 Task: Look for space in Zürich (Kreis 11), Switzerland from 8th June, 2023 to 12th June, 2023 for 2 adults in price range Rs.8000 to Rs.16000. Place can be private room with 1  bedroom having 1 bed and 1 bathroom. Property type can be flatguest house, hotel. Booking option can be shelf check-in. Required host language is English.
Action: Mouse moved to (495, 103)
Screenshot: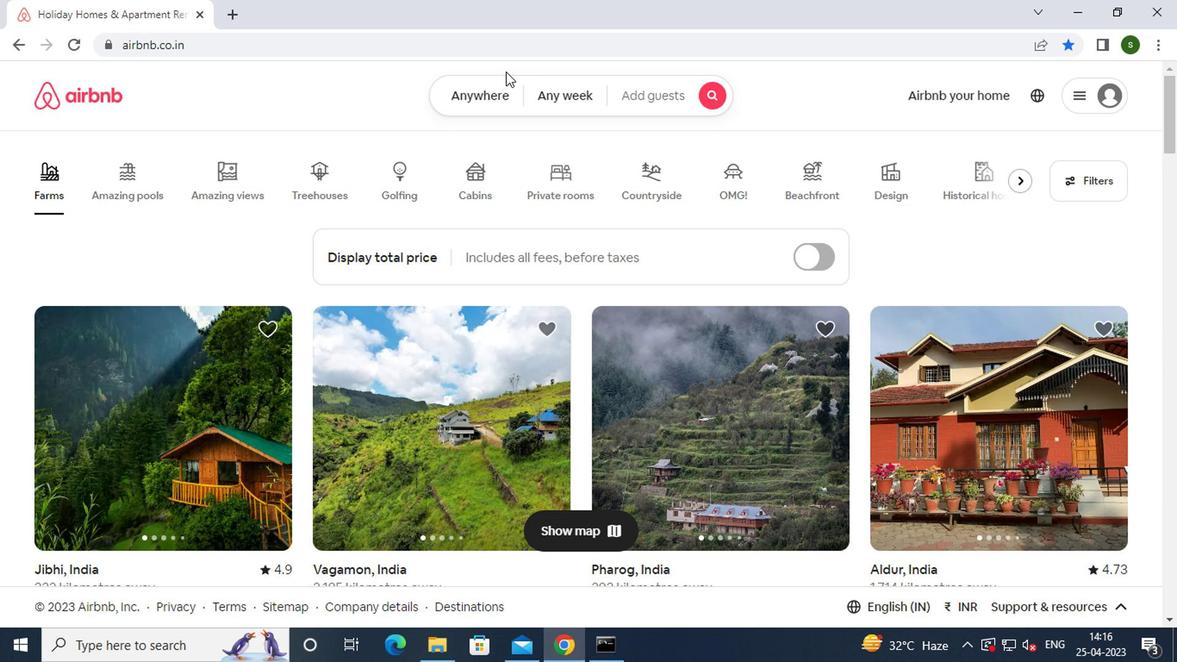 
Action: Mouse pressed left at (495, 103)
Screenshot: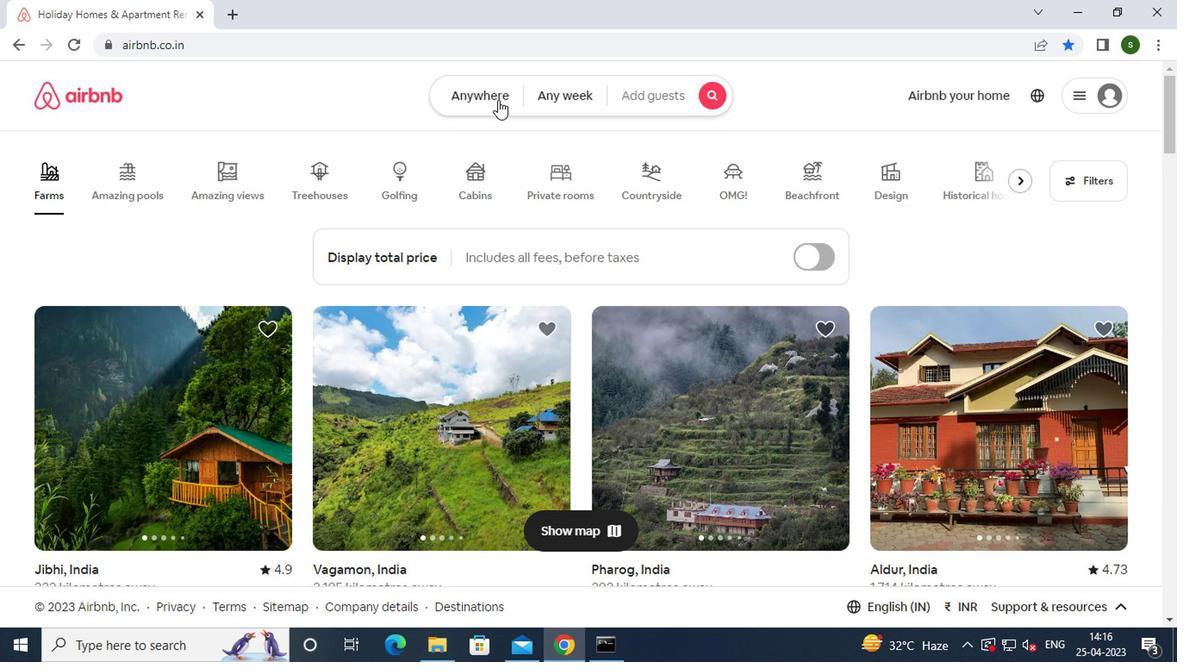 
Action: Mouse moved to (344, 163)
Screenshot: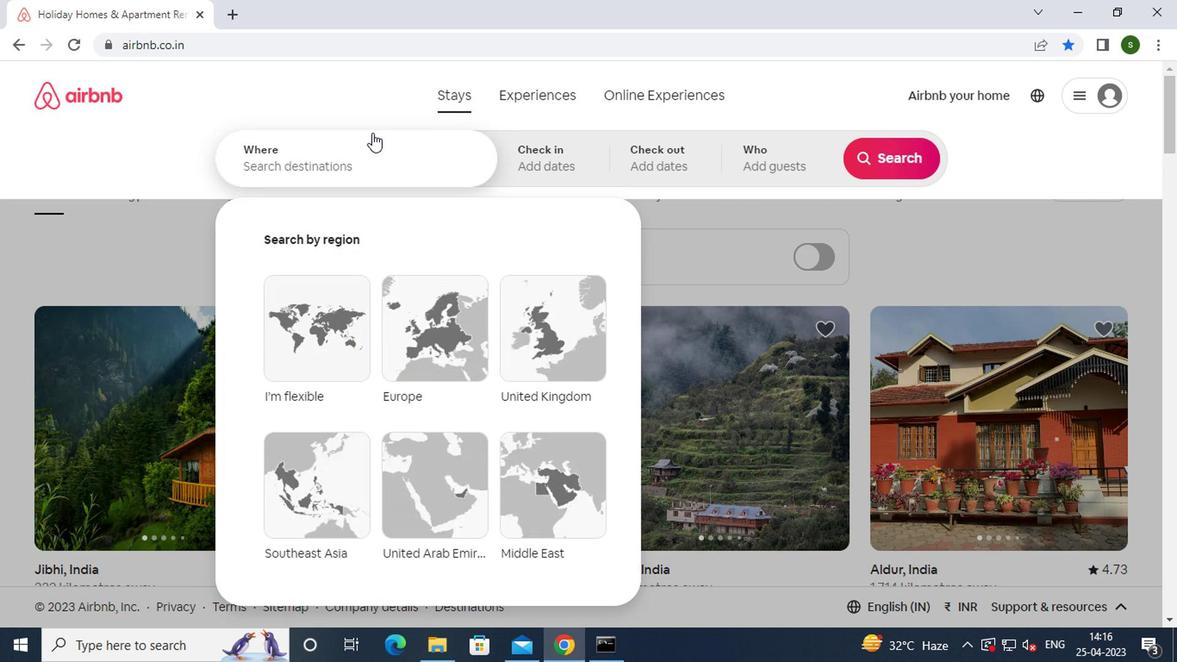 
Action: Mouse pressed left at (344, 163)
Screenshot: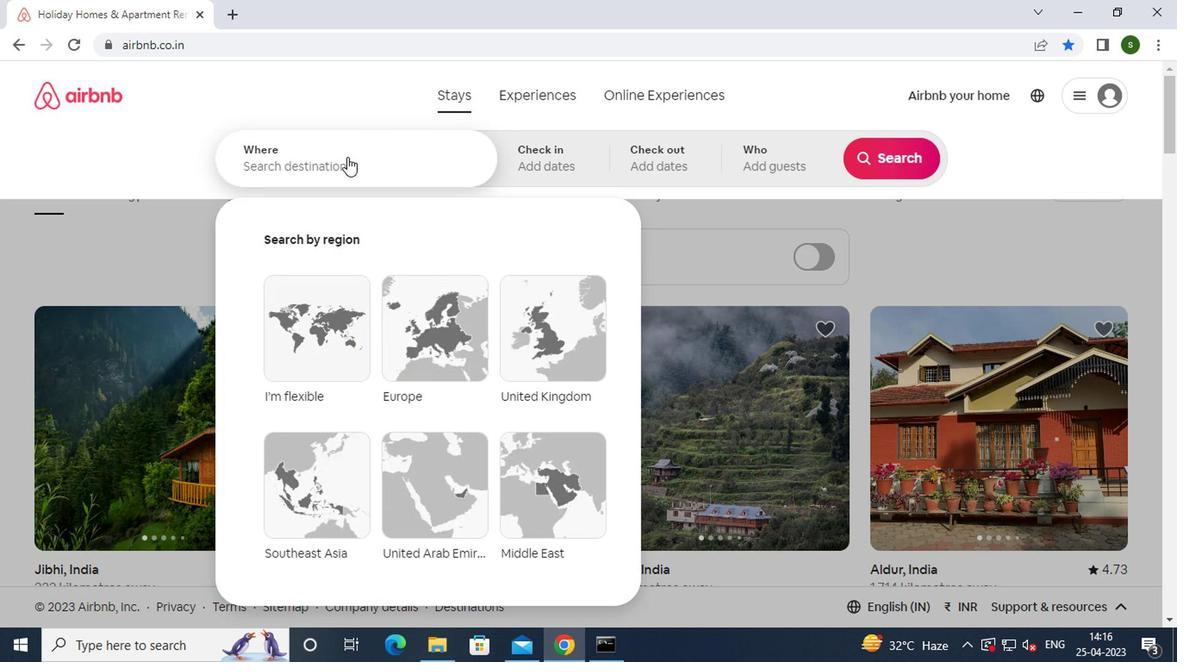 
Action: Key pressed z<Key.caps_lock>urich<Key.shift_r><Key.shift_r>(<Key.caps_lock>k<Key.caps_lock>reis<Key.space>11<Key.shift_r>),<Key.space><Key.caps_lock>s<Key.caps_lock>witzer;l<Key.backspace><Key.backspace>land<Key.enter>
Screenshot: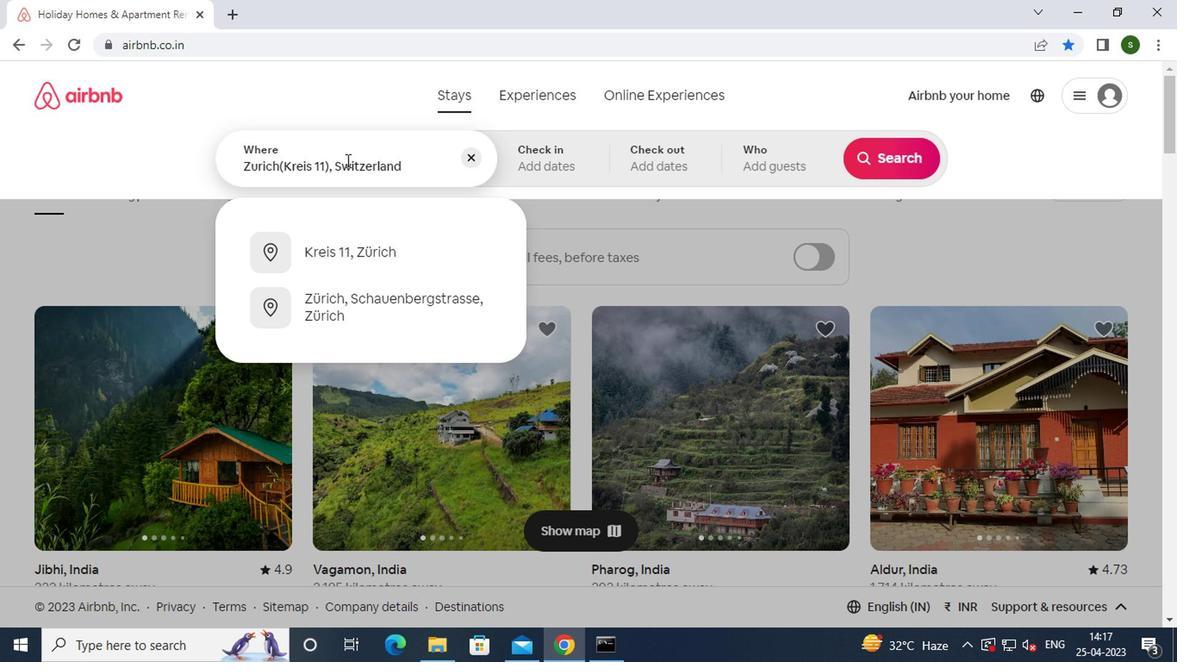 
Action: Mouse moved to (874, 291)
Screenshot: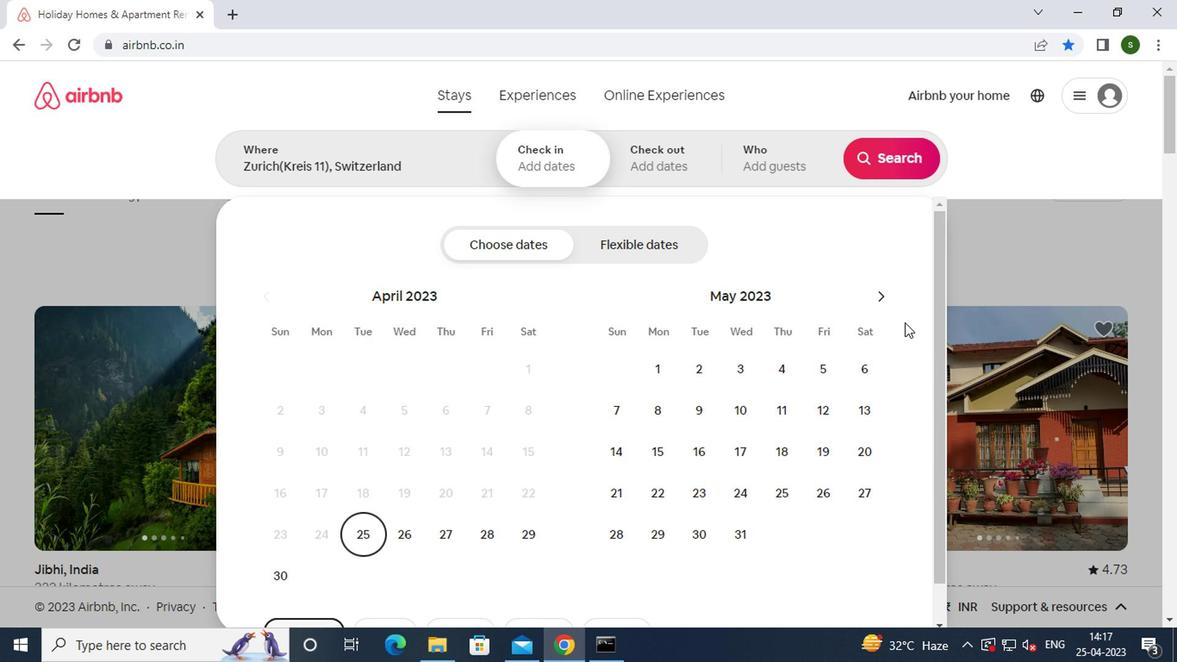 
Action: Mouse pressed left at (874, 291)
Screenshot: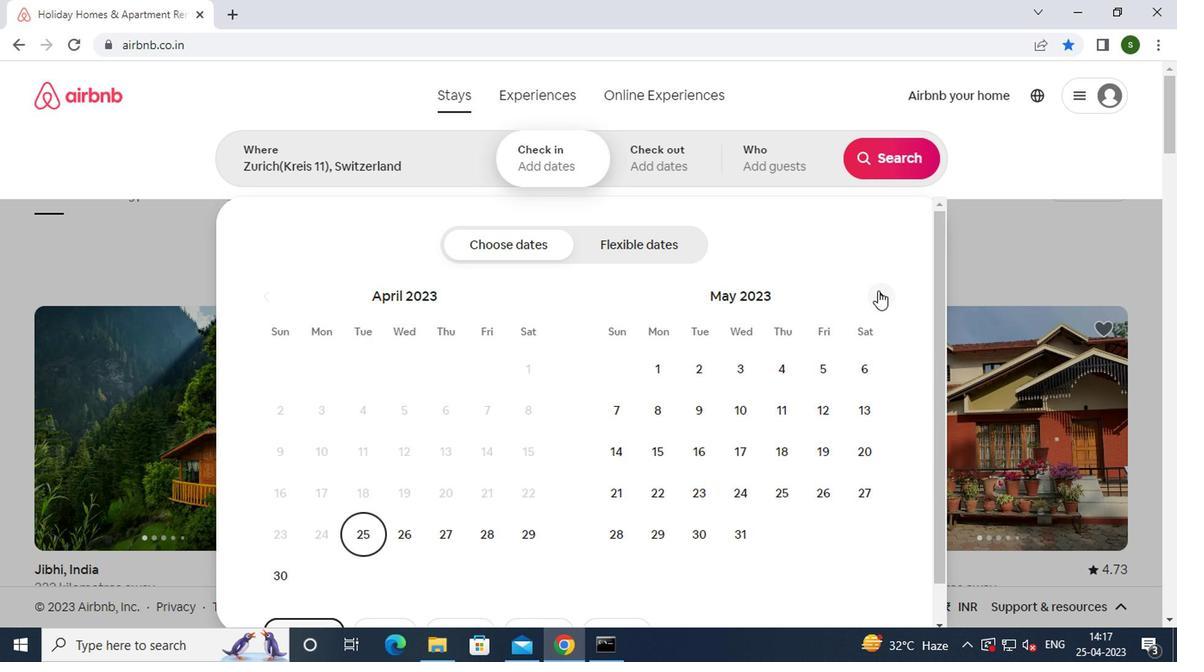 
Action: Mouse moved to (787, 415)
Screenshot: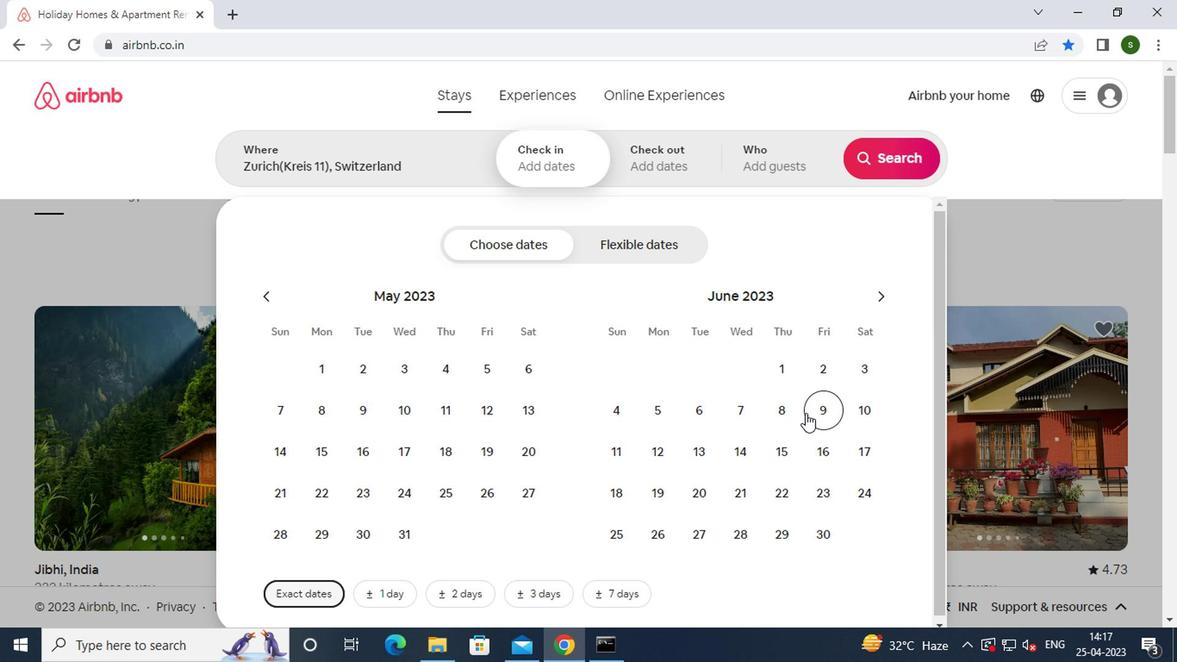 
Action: Mouse pressed left at (787, 415)
Screenshot: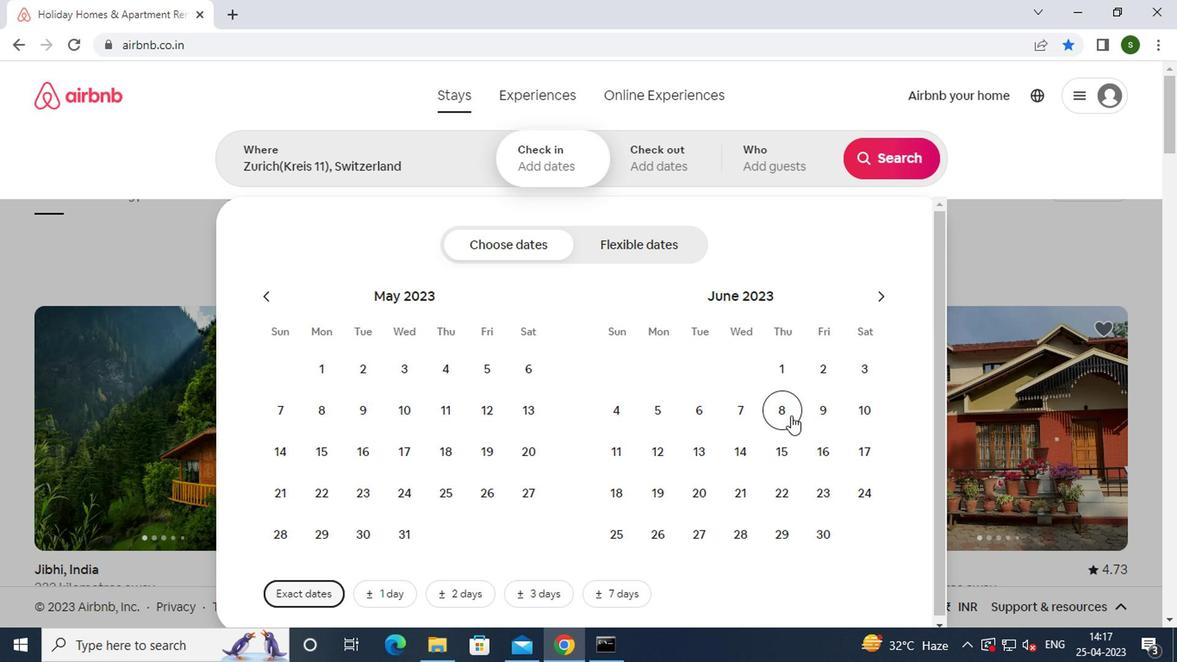 
Action: Mouse moved to (657, 455)
Screenshot: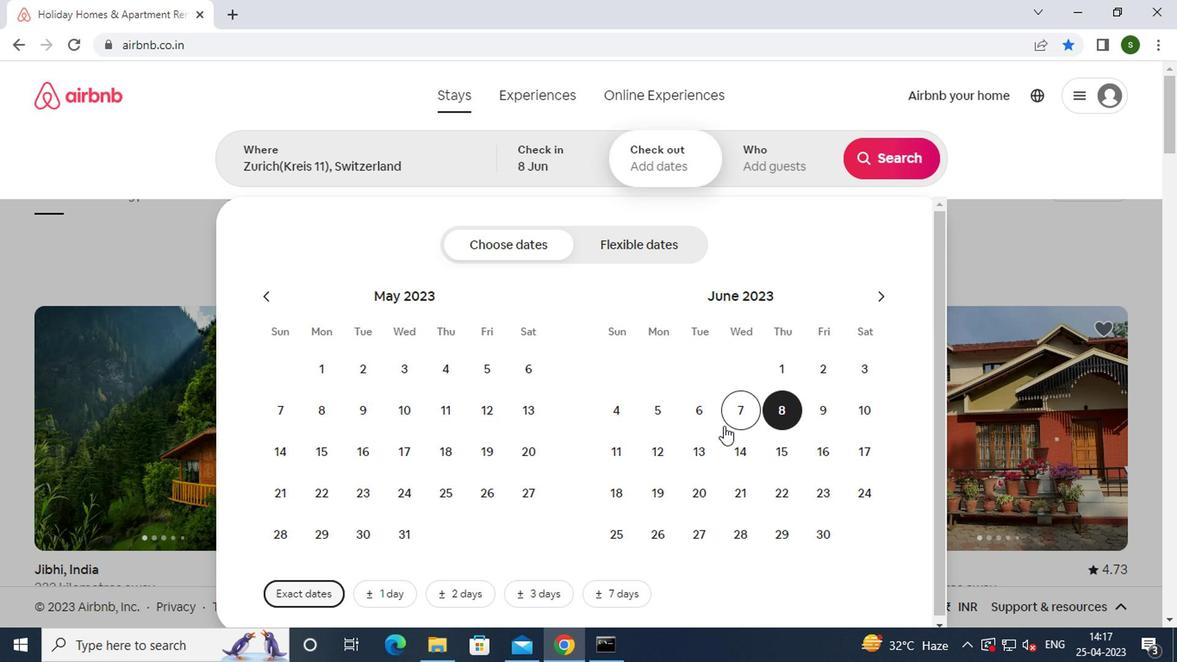 
Action: Mouse pressed left at (657, 455)
Screenshot: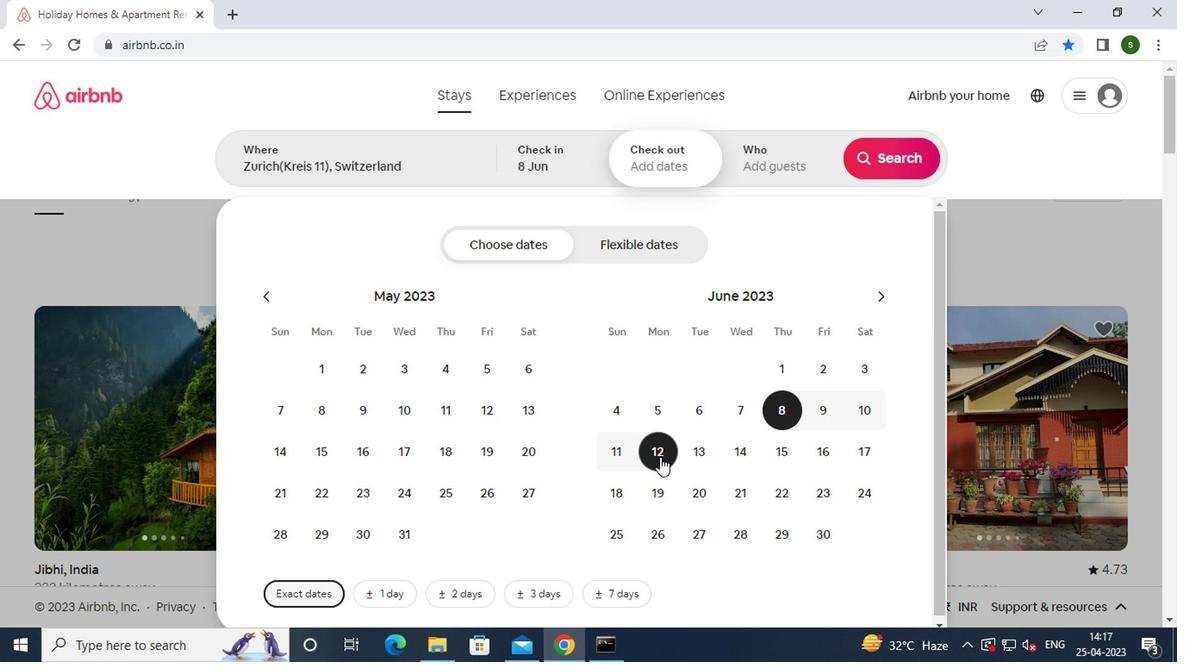 
Action: Mouse moved to (782, 176)
Screenshot: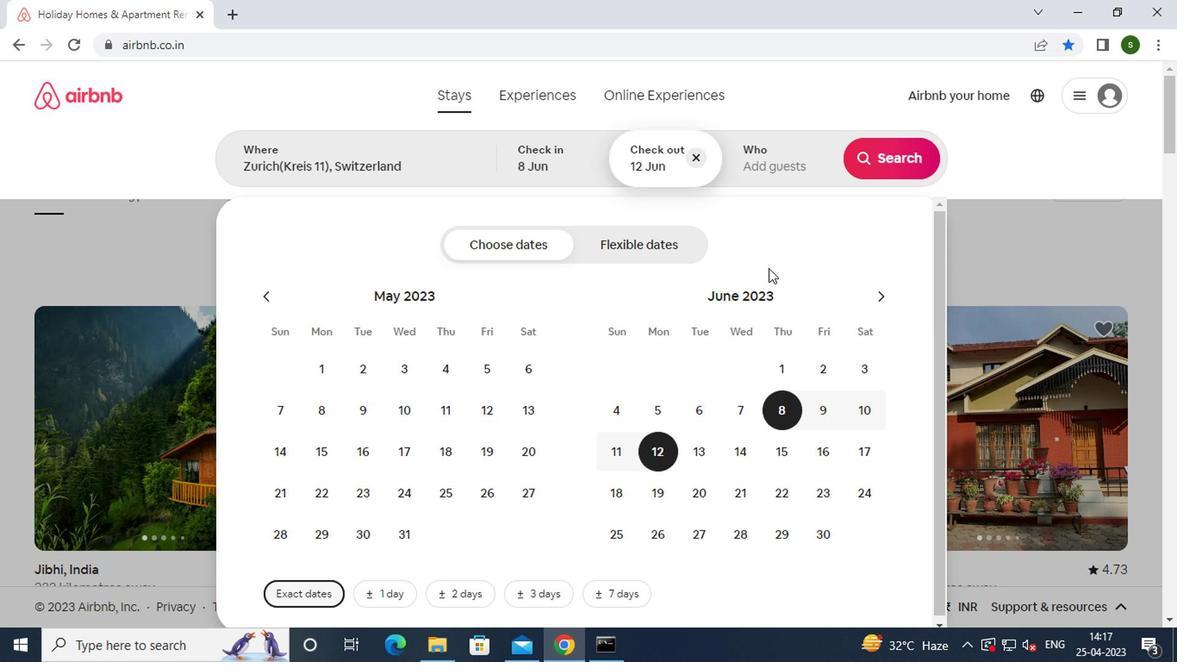 
Action: Mouse pressed left at (782, 176)
Screenshot: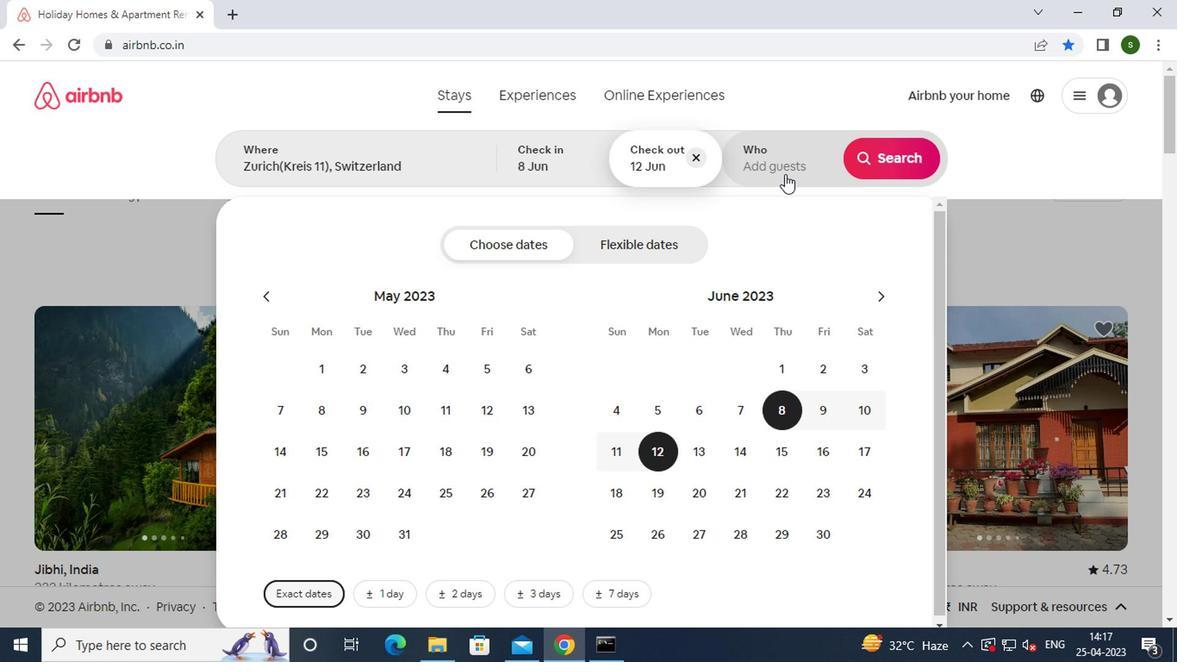 
Action: Mouse moved to (889, 260)
Screenshot: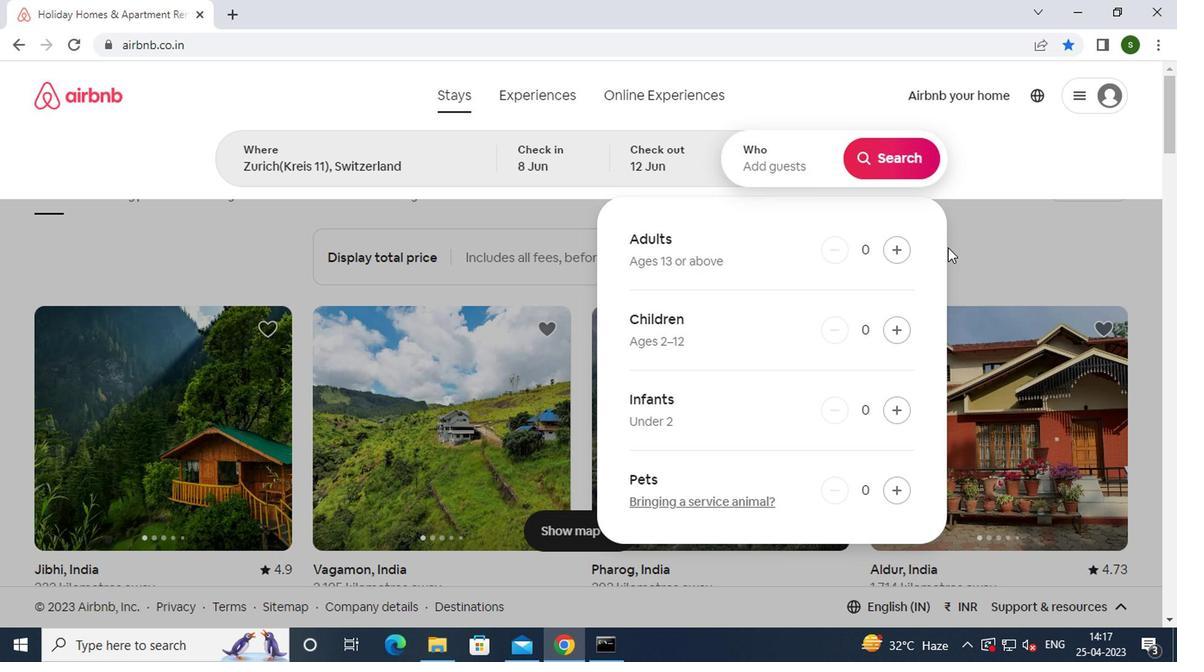 
Action: Mouse pressed left at (889, 260)
Screenshot: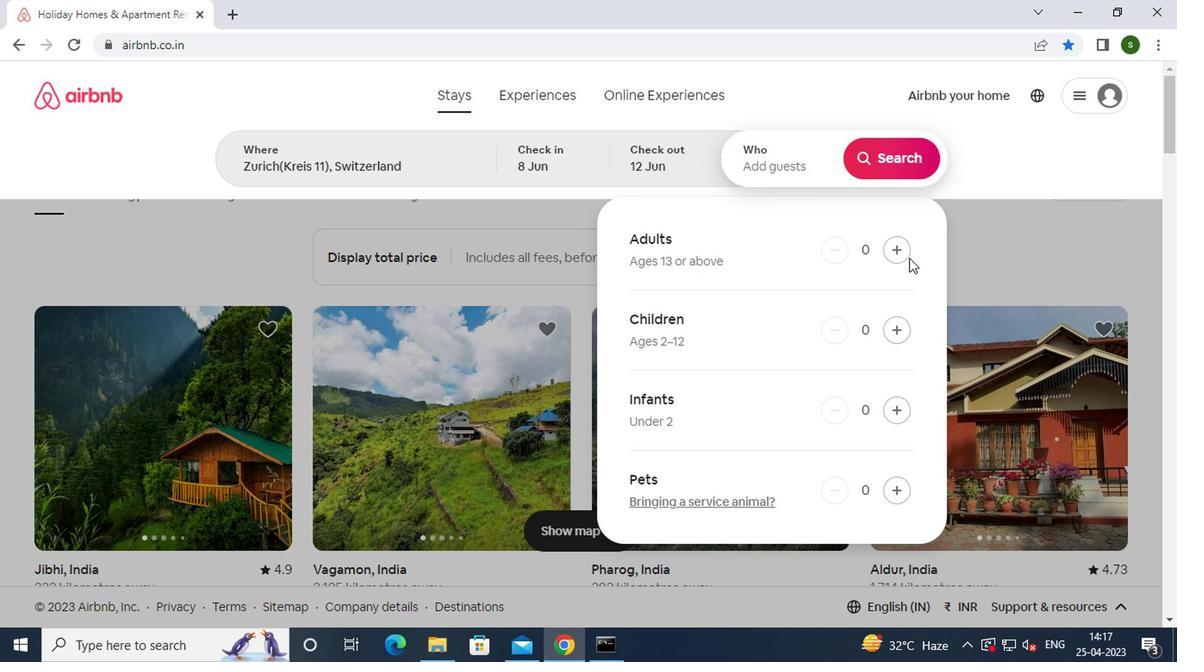 
Action: Mouse pressed left at (889, 260)
Screenshot: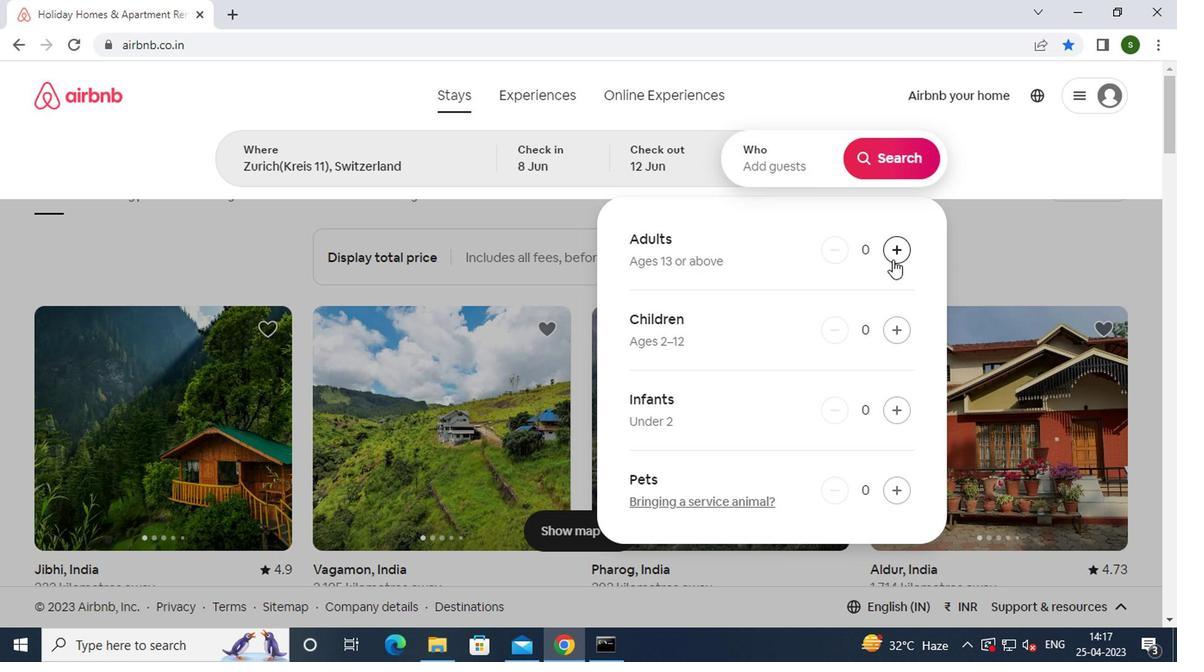 
Action: Mouse moved to (887, 167)
Screenshot: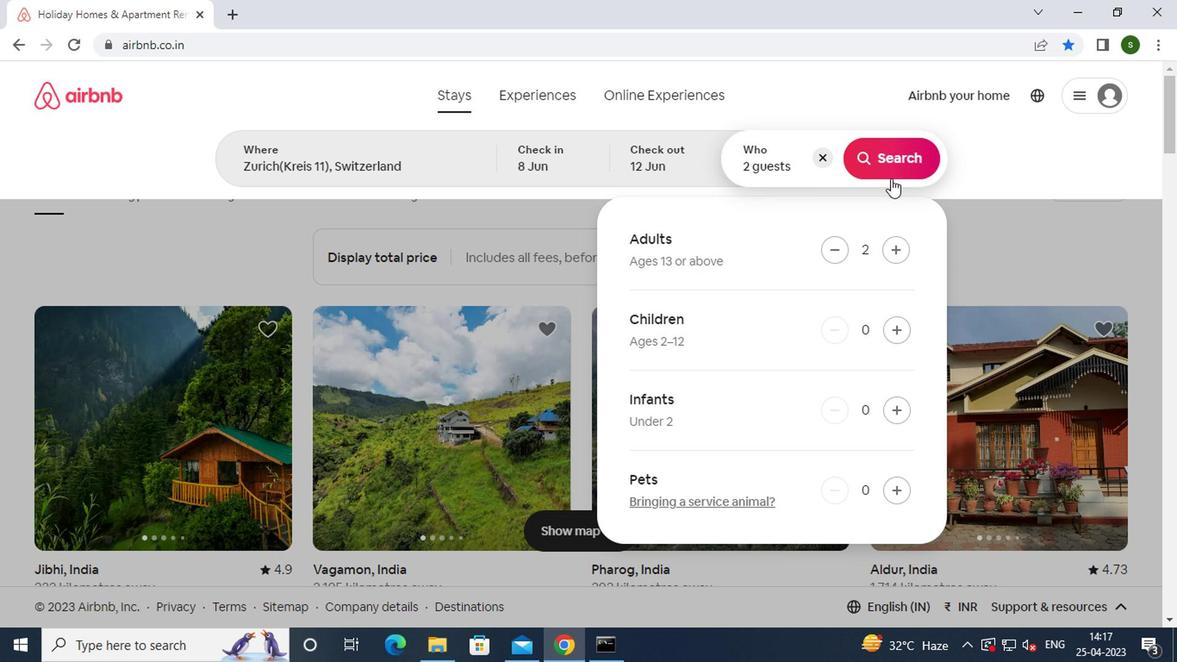 
Action: Mouse pressed left at (887, 167)
Screenshot: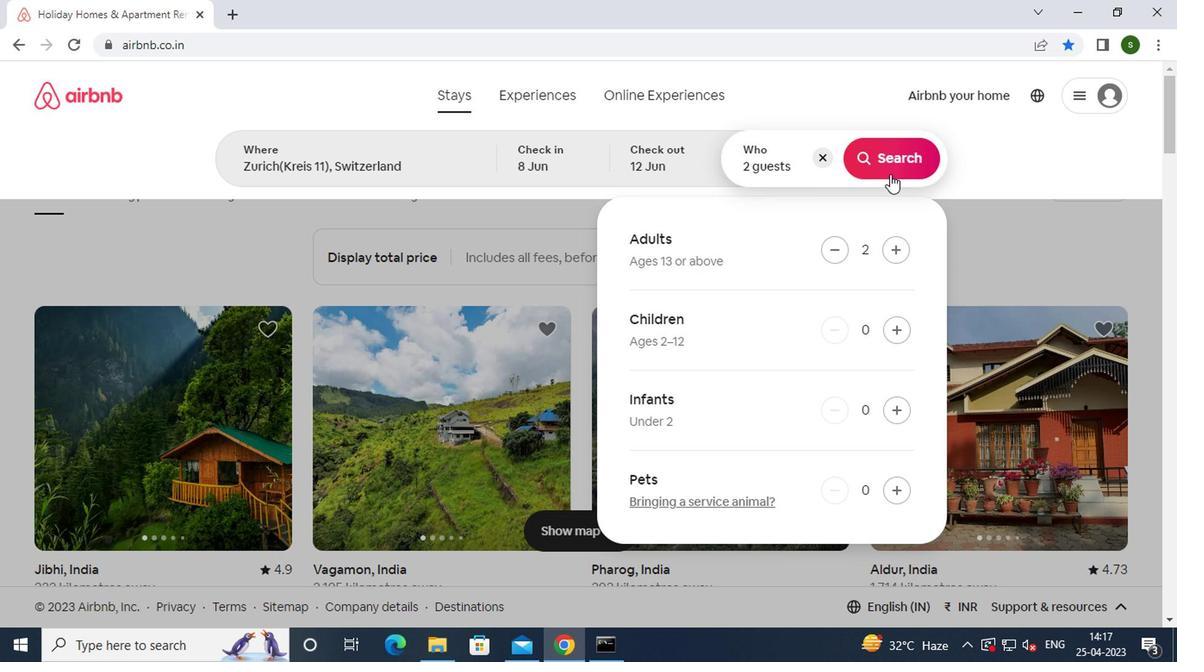 
Action: Mouse moved to (1087, 175)
Screenshot: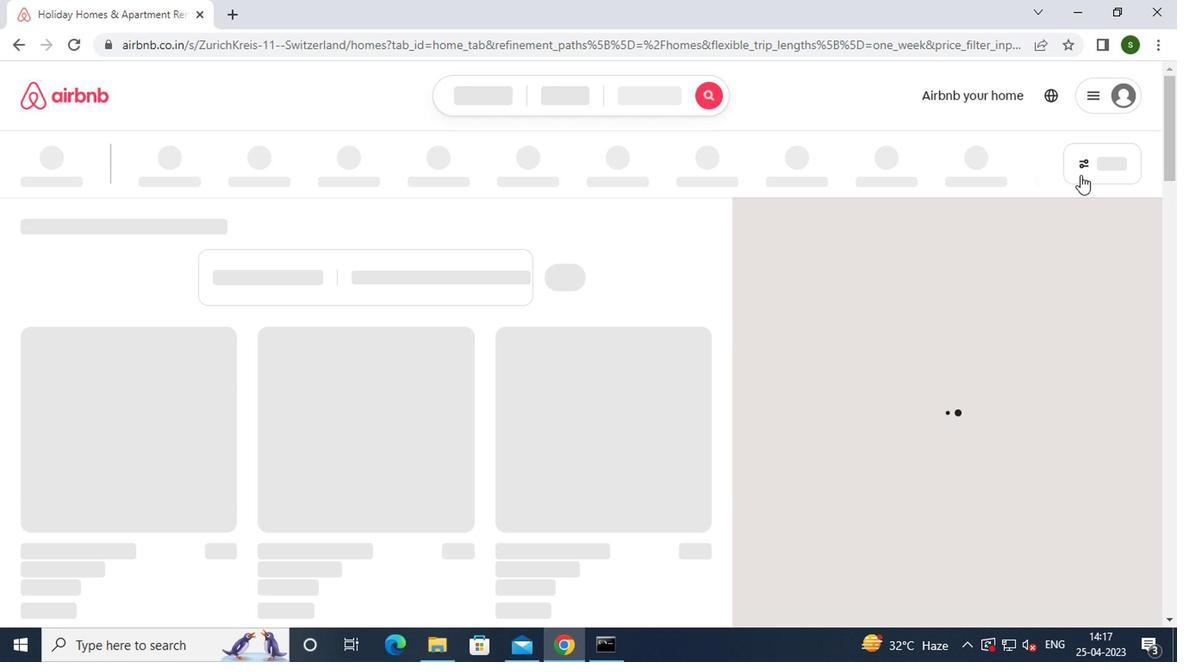 
Action: Mouse pressed left at (1087, 175)
Screenshot: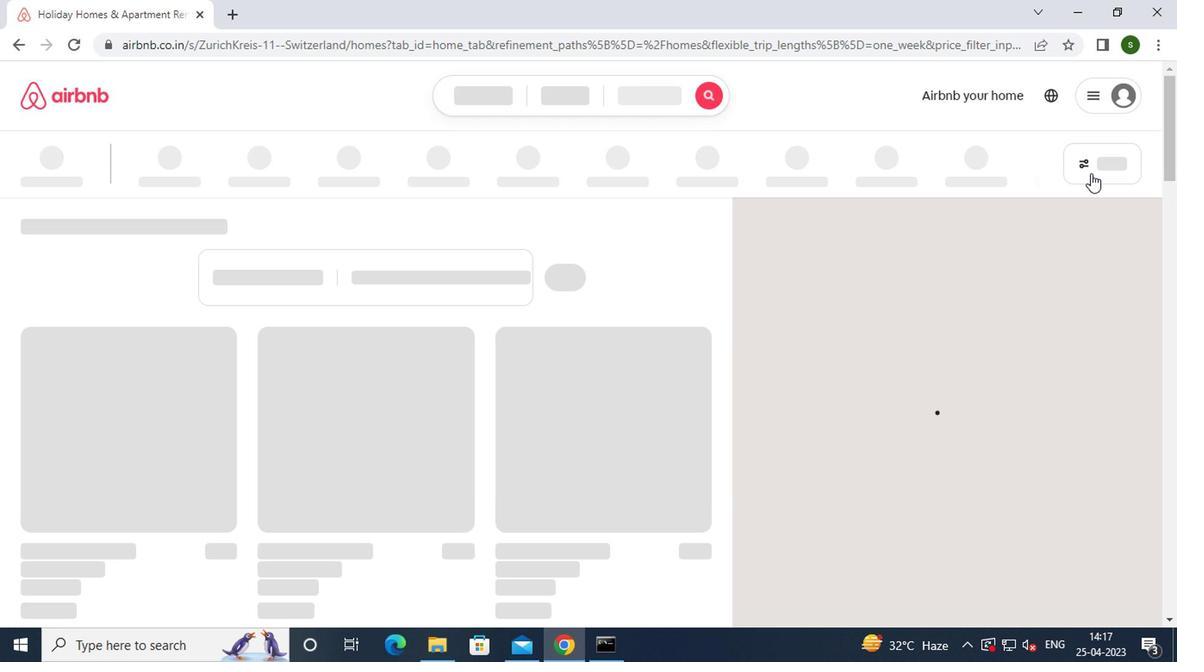 
Action: Mouse moved to (411, 378)
Screenshot: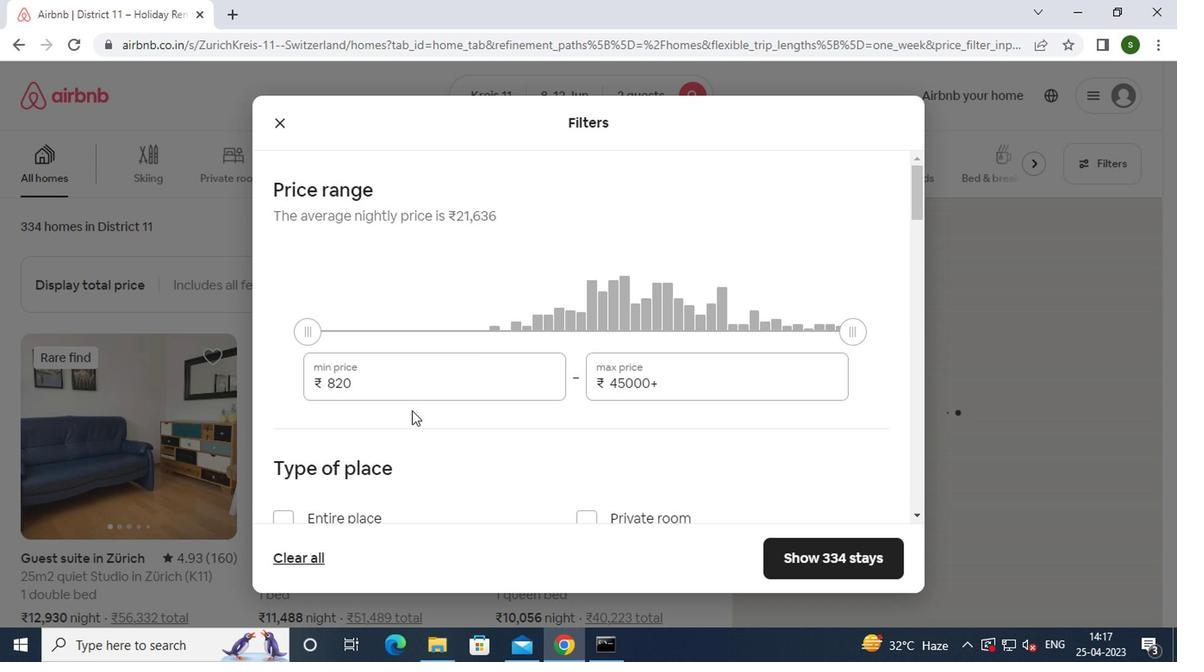 
Action: Mouse pressed left at (411, 378)
Screenshot: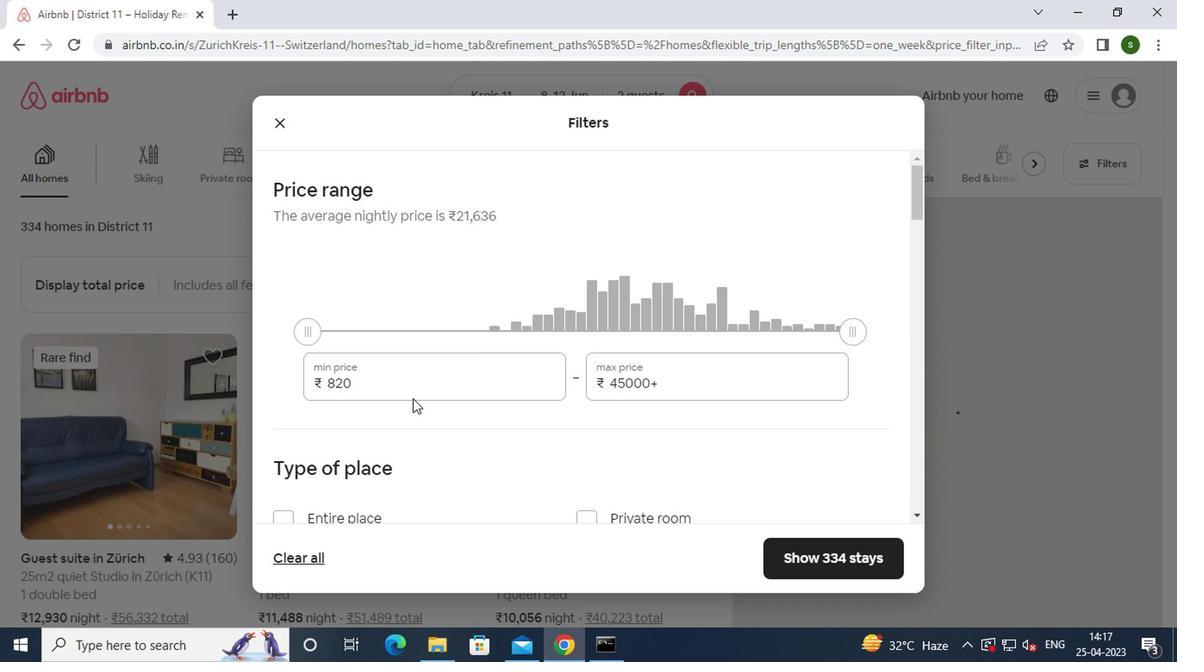
Action: Mouse moved to (411, 378)
Screenshot: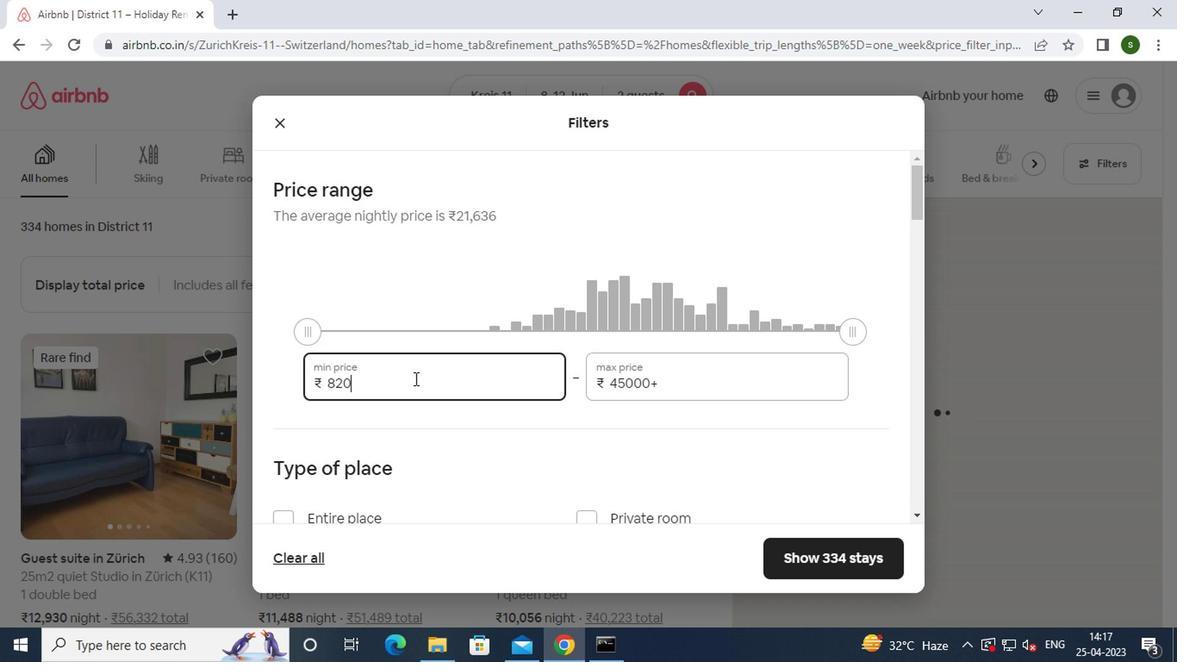 
Action: Key pressed <Key.backspace><Key.backspace><Key.backspace><Key.backspace><Key.backspace><Key.backspace><Key.backspace><Key.backspace><Key.backspace>8000
Screenshot: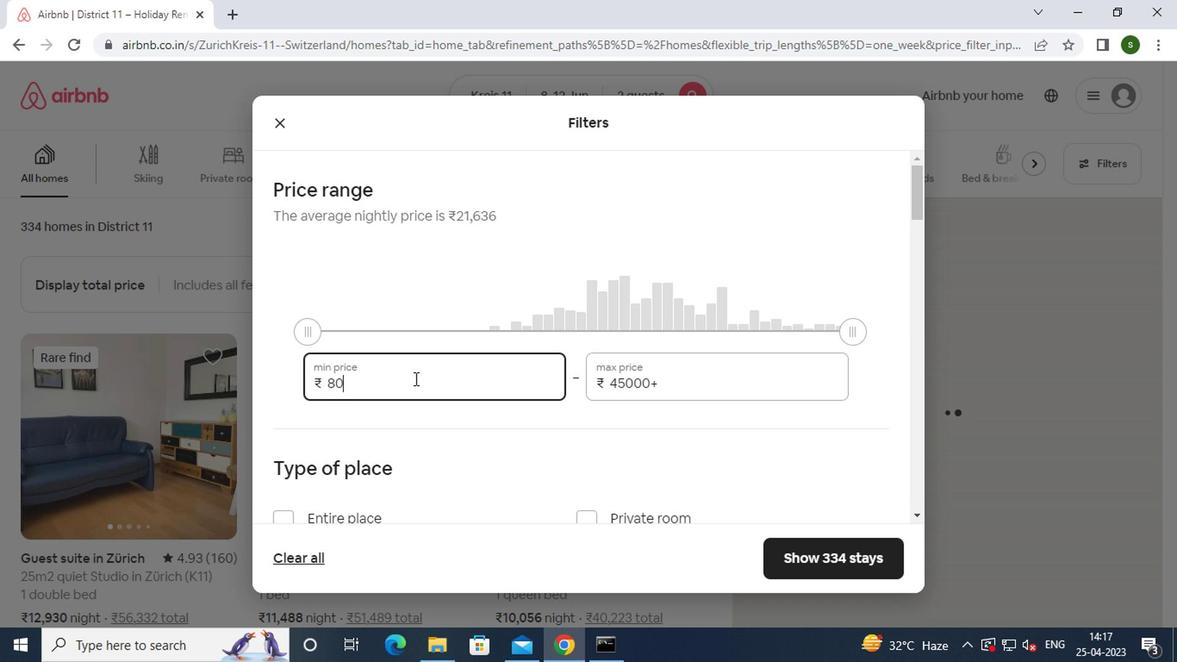
Action: Mouse moved to (657, 388)
Screenshot: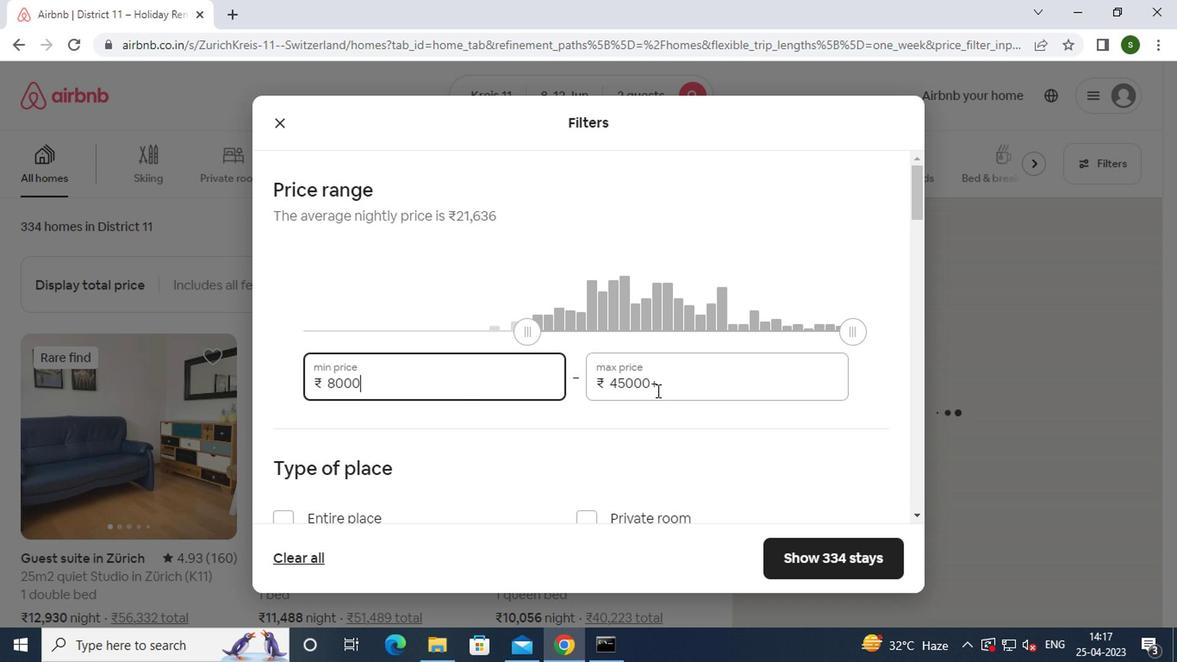 
Action: Mouse pressed left at (657, 388)
Screenshot: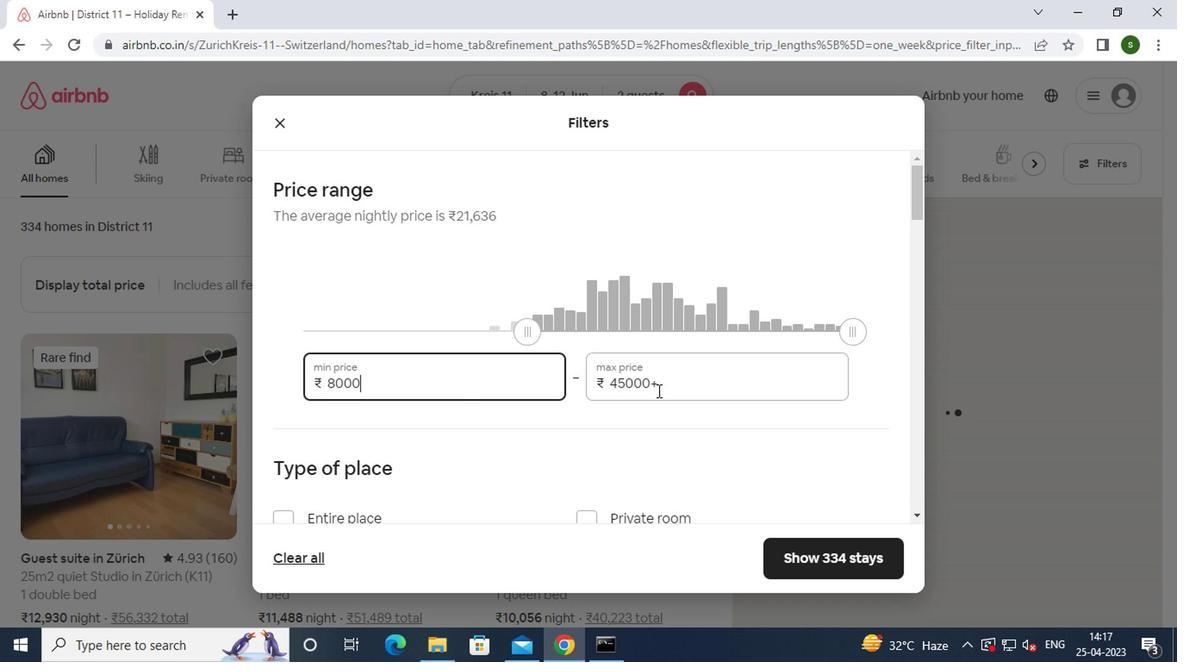 
Action: Key pressed <Key.backspace><Key.backspace><Key.backspace><Key.backspace><Key.backspace><Key.backspace><Key.backspace><Key.backspace><Key.backspace><Key.backspace><Key.backspace><Key.backspace>16000
Screenshot: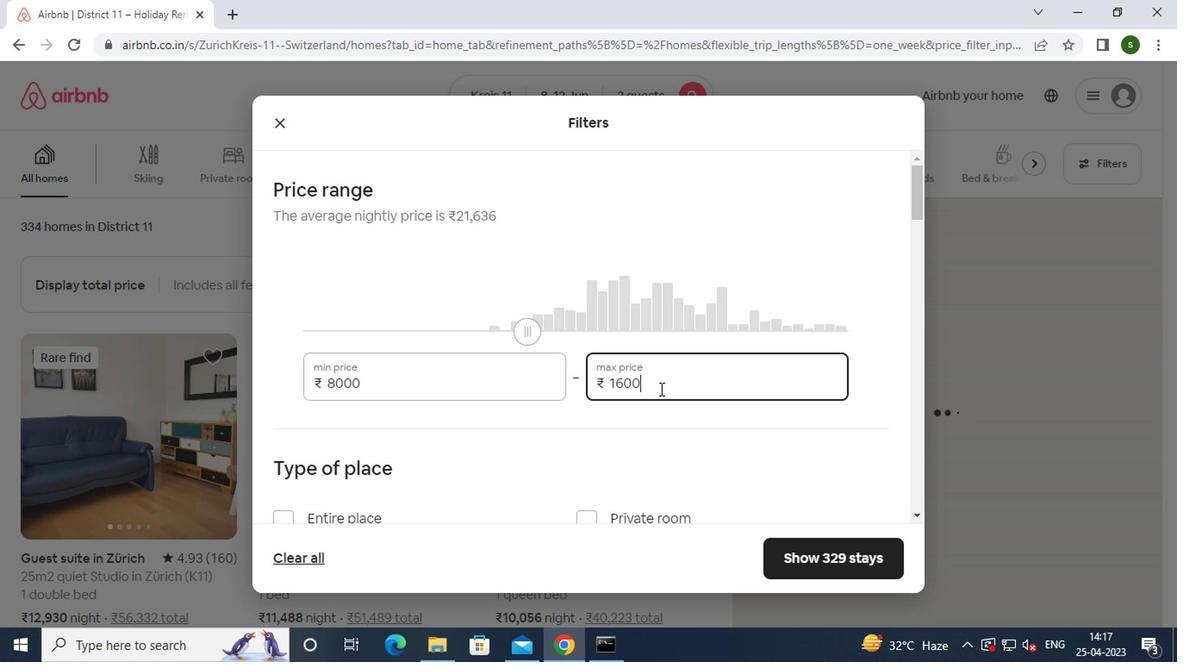 
Action: Mouse scrolled (657, 387) with delta (0, -1)
Screenshot: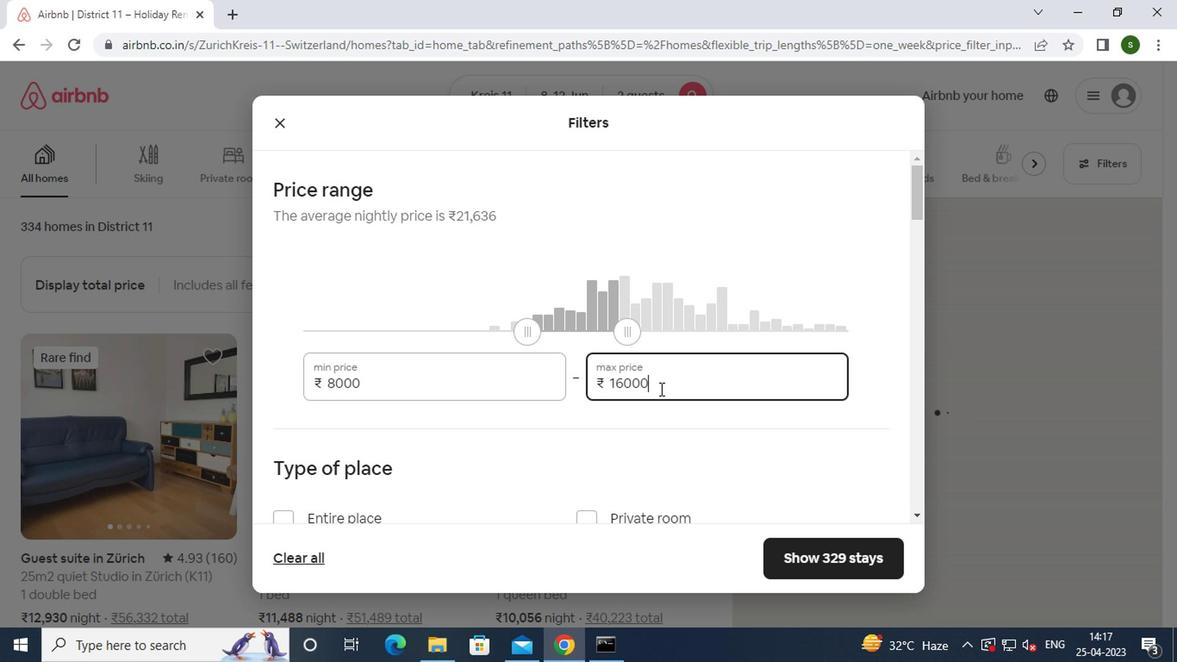 
Action: Mouse scrolled (657, 387) with delta (0, -1)
Screenshot: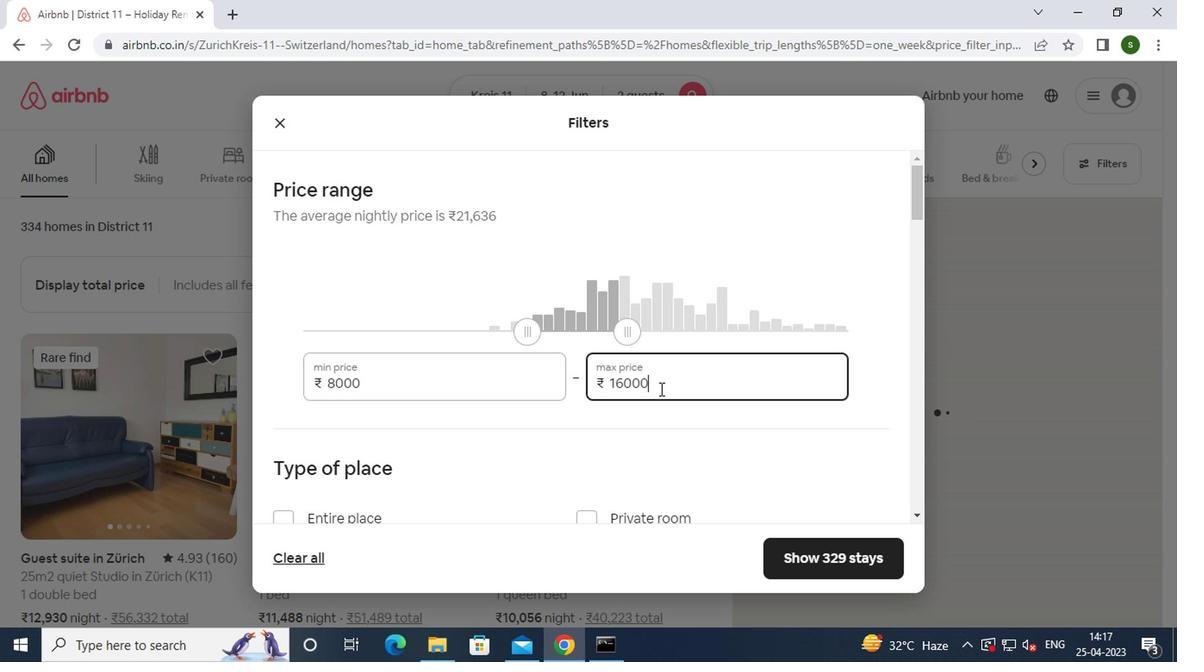
Action: Mouse moved to (584, 354)
Screenshot: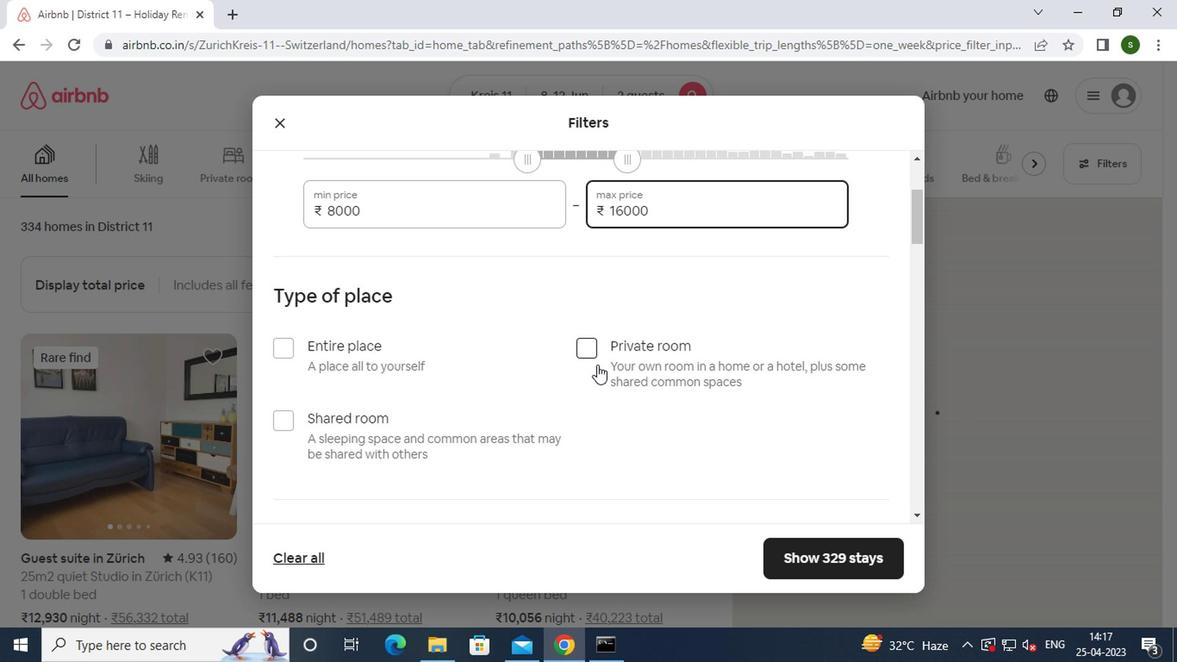 
Action: Mouse pressed left at (584, 354)
Screenshot: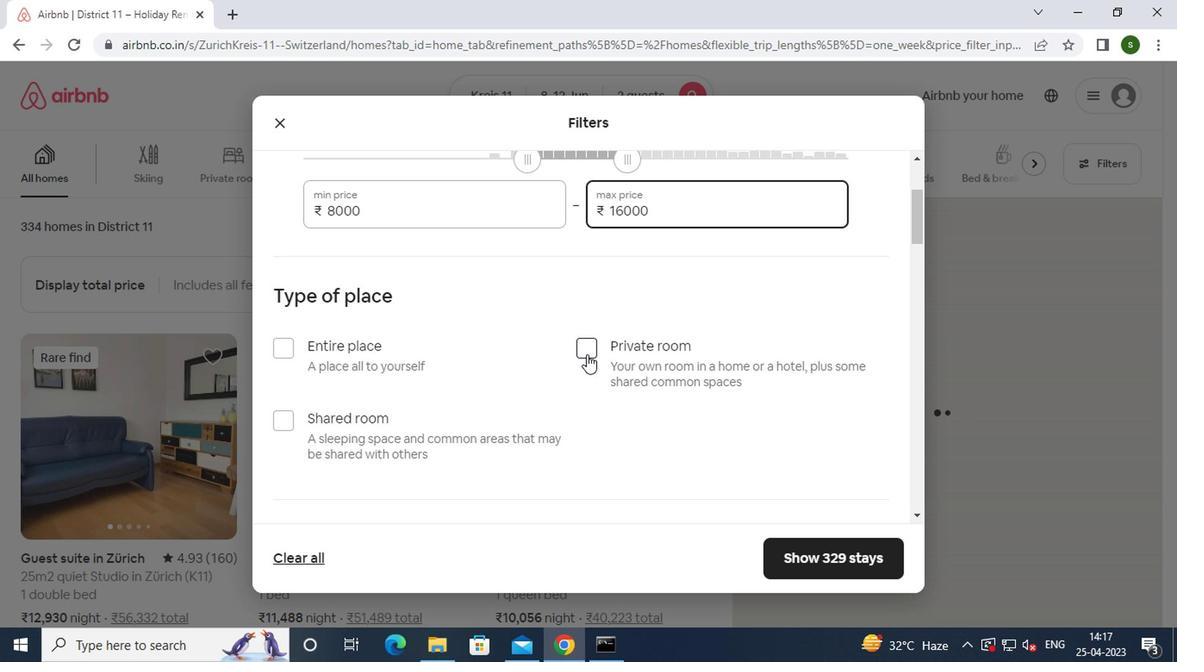 
Action: Mouse moved to (536, 363)
Screenshot: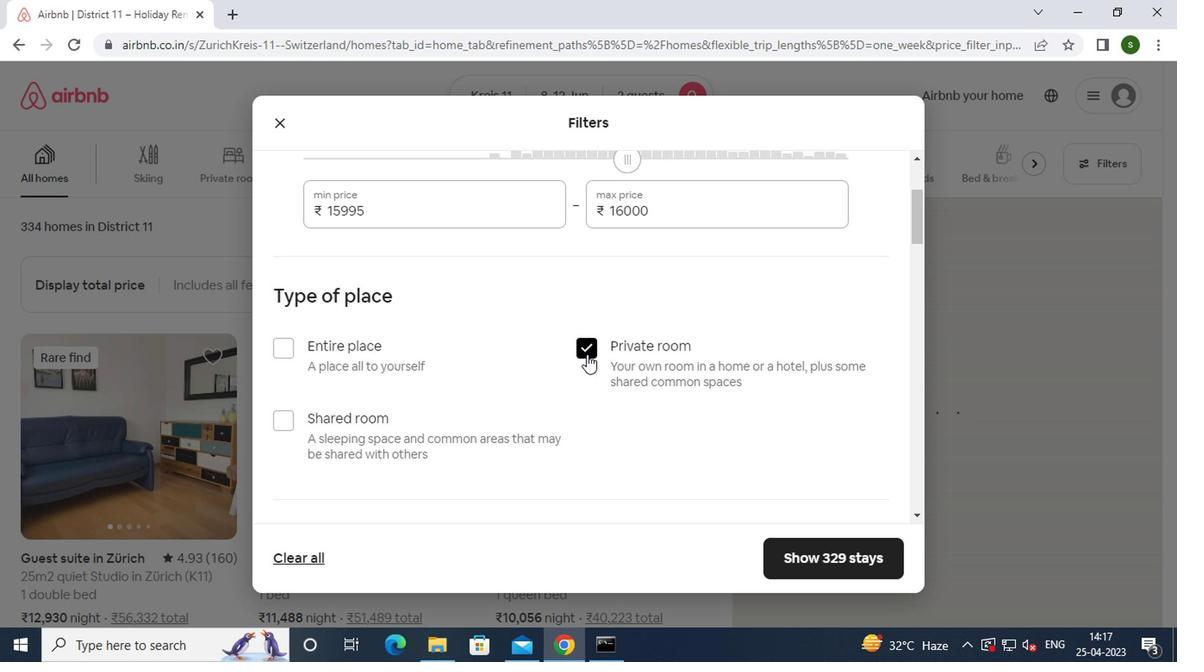 
Action: Mouse scrolled (536, 363) with delta (0, 0)
Screenshot: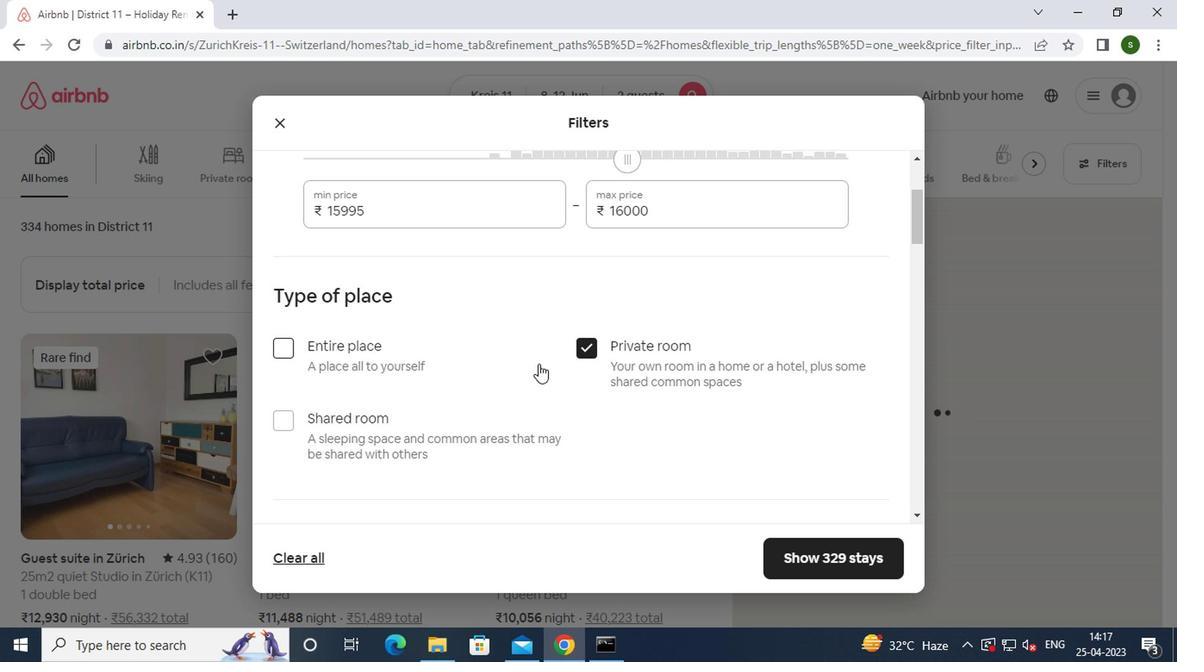 
Action: Mouse scrolled (536, 363) with delta (0, 0)
Screenshot: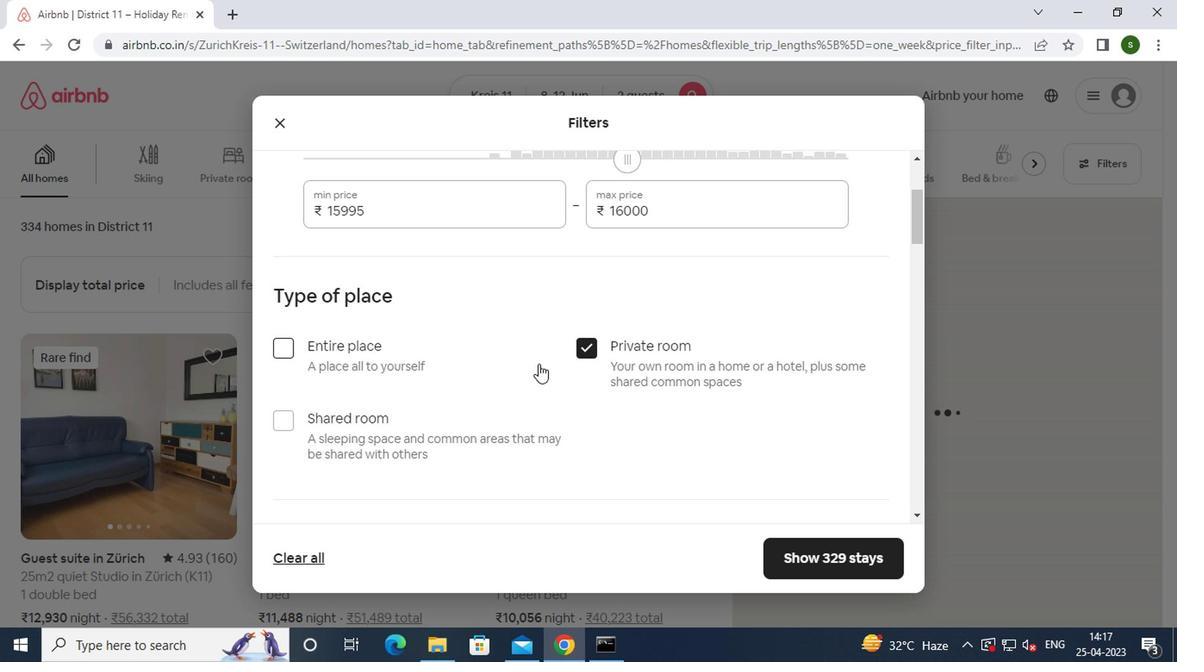 
Action: Mouse scrolled (536, 363) with delta (0, 0)
Screenshot: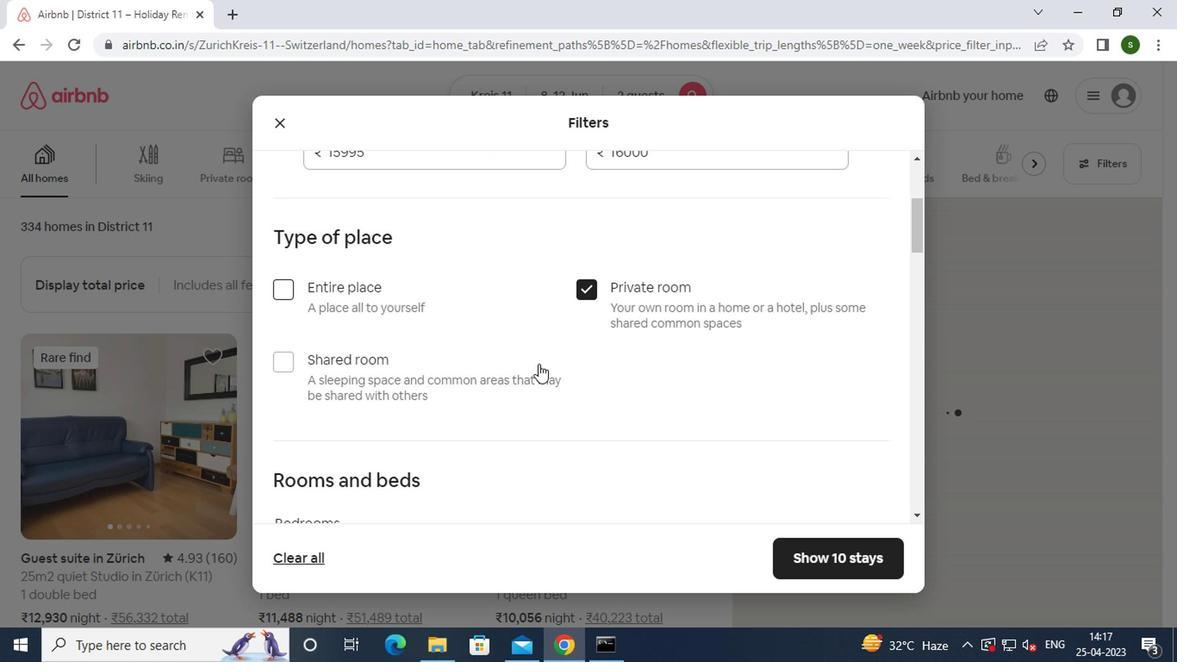 
Action: Mouse scrolled (536, 363) with delta (0, 0)
Screenshot: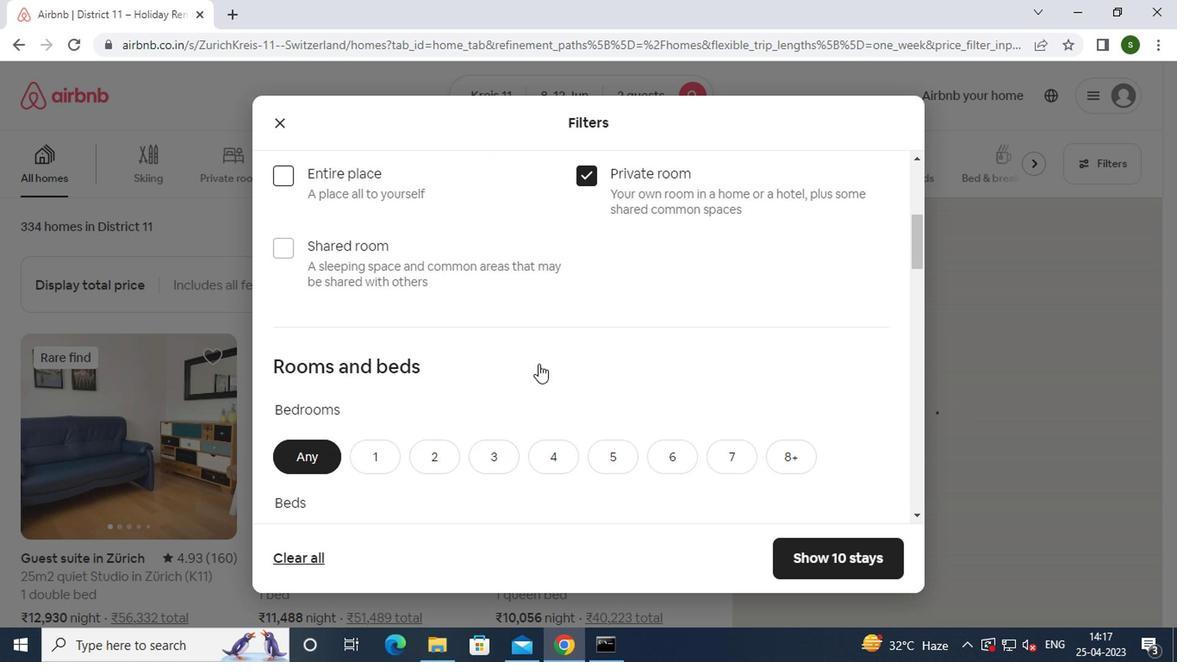 
Action: Mouse scrolled (536, 363) with delta (0, 0)
Screenshot: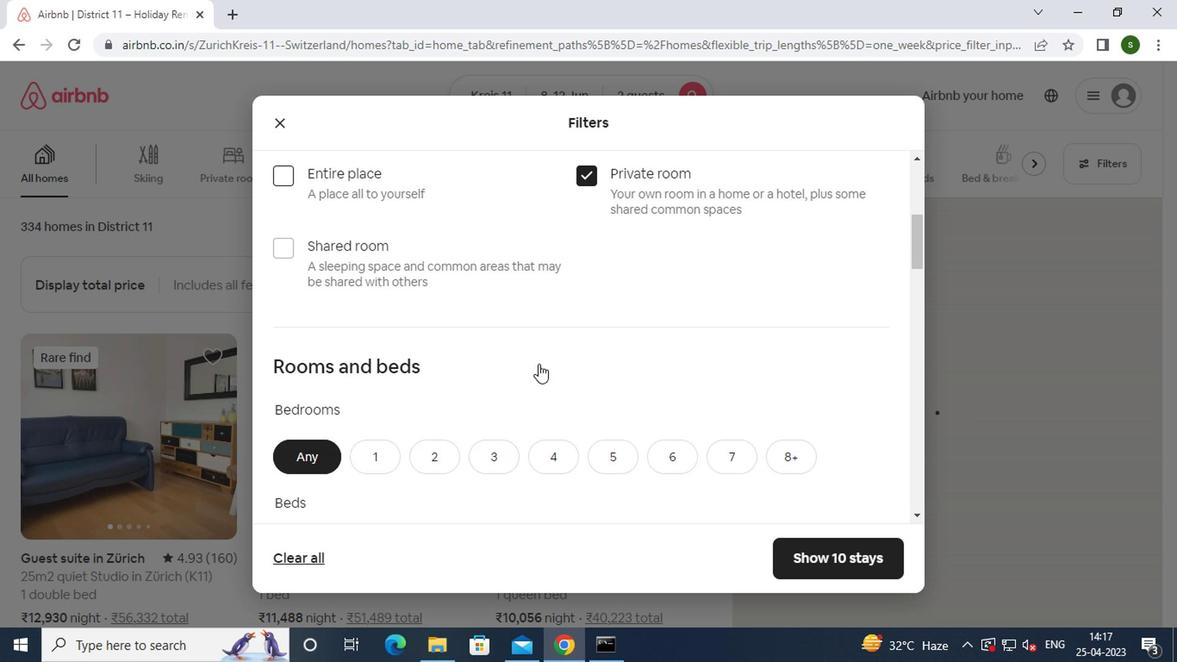 
Action: Mouse moved to (376, 190)
Screenshot: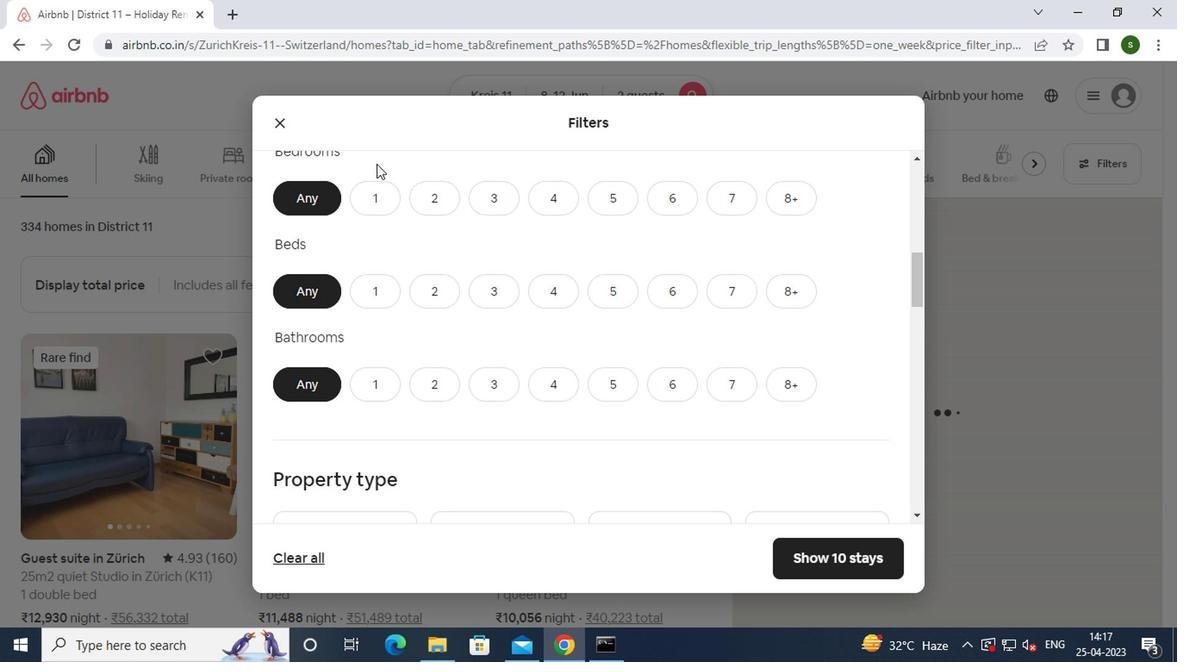 
Action: Mouse pressed left at (376, 190)
Screenshot: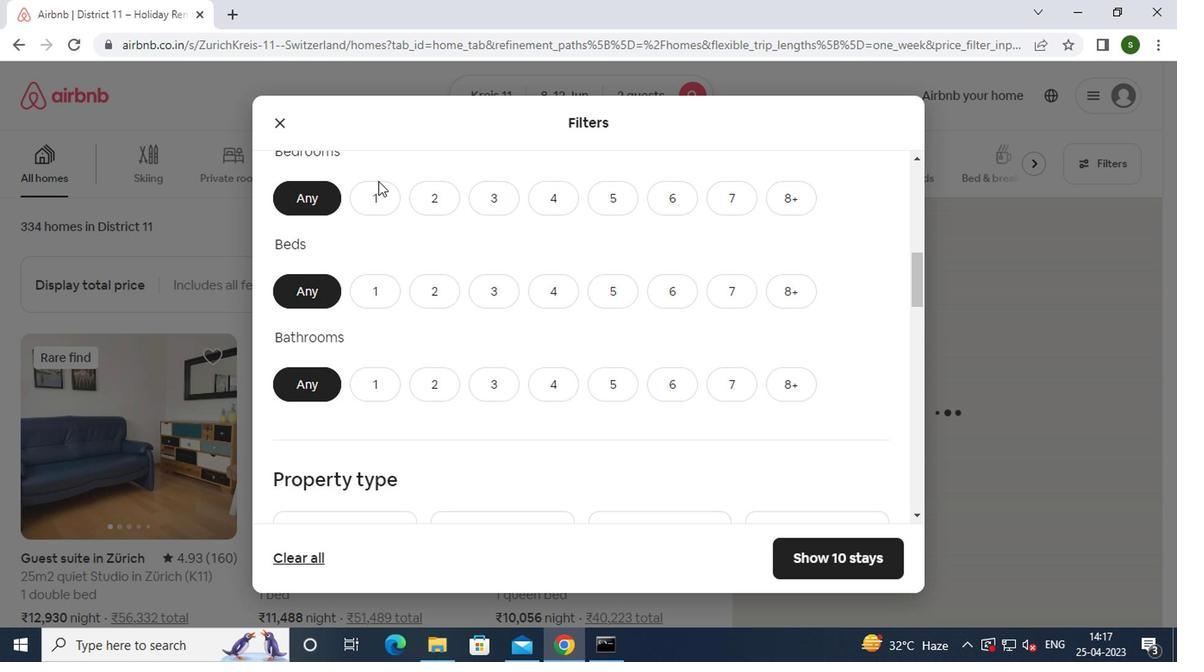 
Action: Mouse moved to (376, 305)
Screenshot: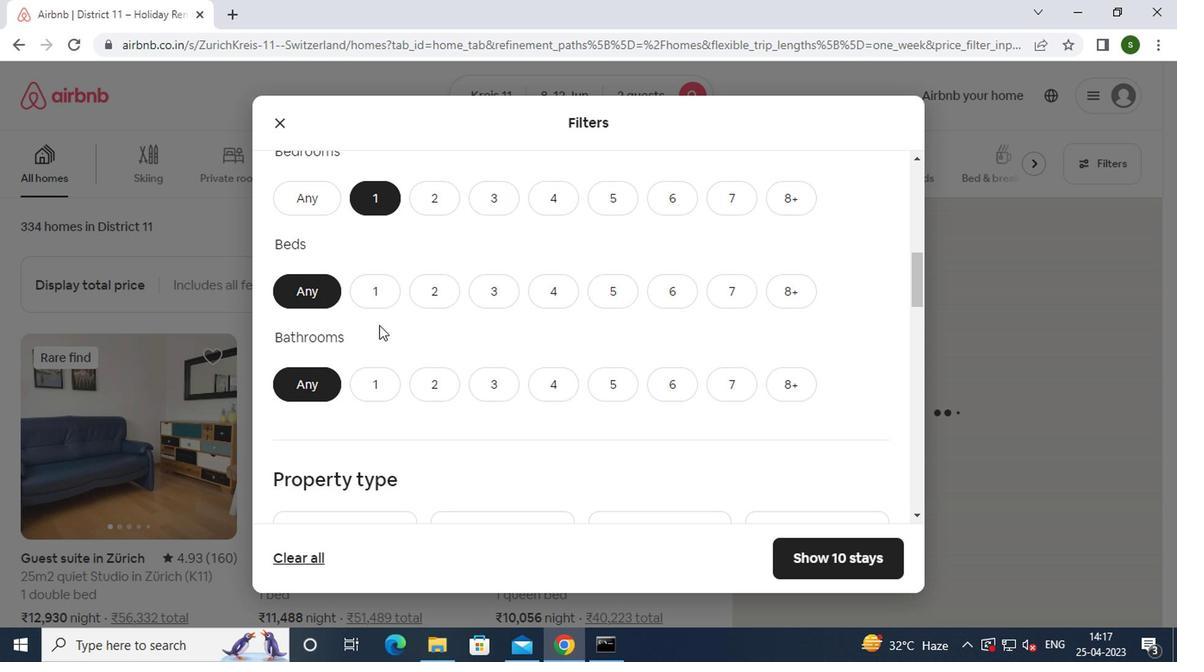 
Action: Mouse pressed left at (376, 305)
Screenshot: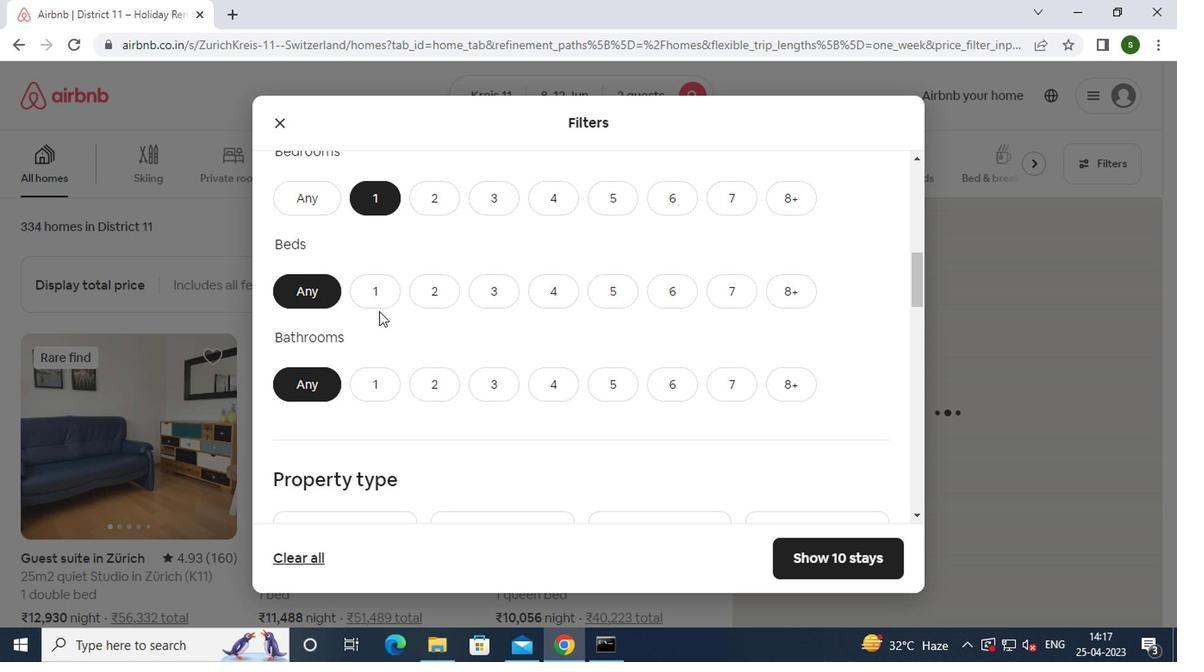 
Action: Mouse moved to (384, 380)
Screenshot: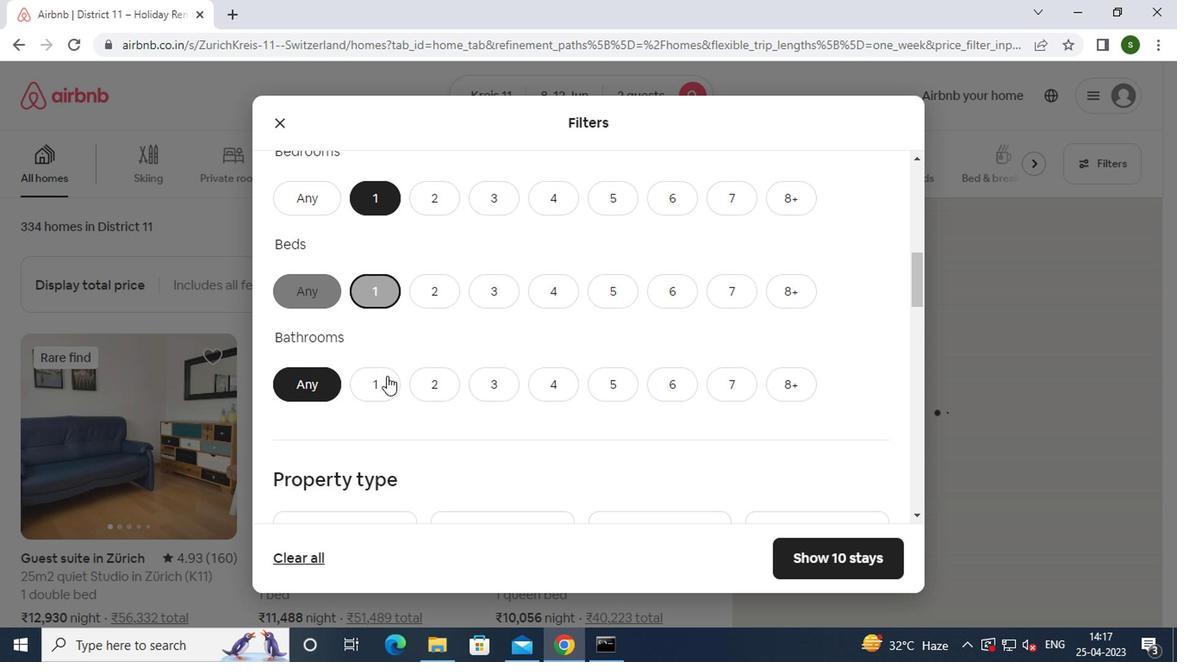 
Action: Mouse pressed left at (384, 380)
Screenshot: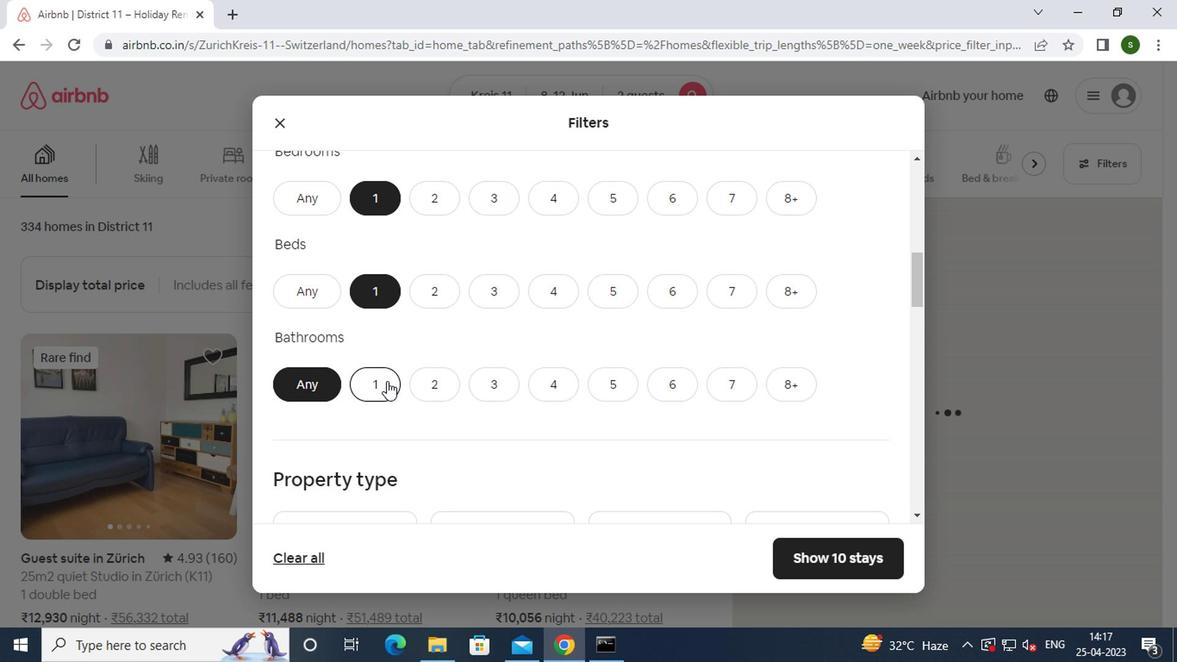 
Action: Mouse moved to (384, 382)
Screenshot: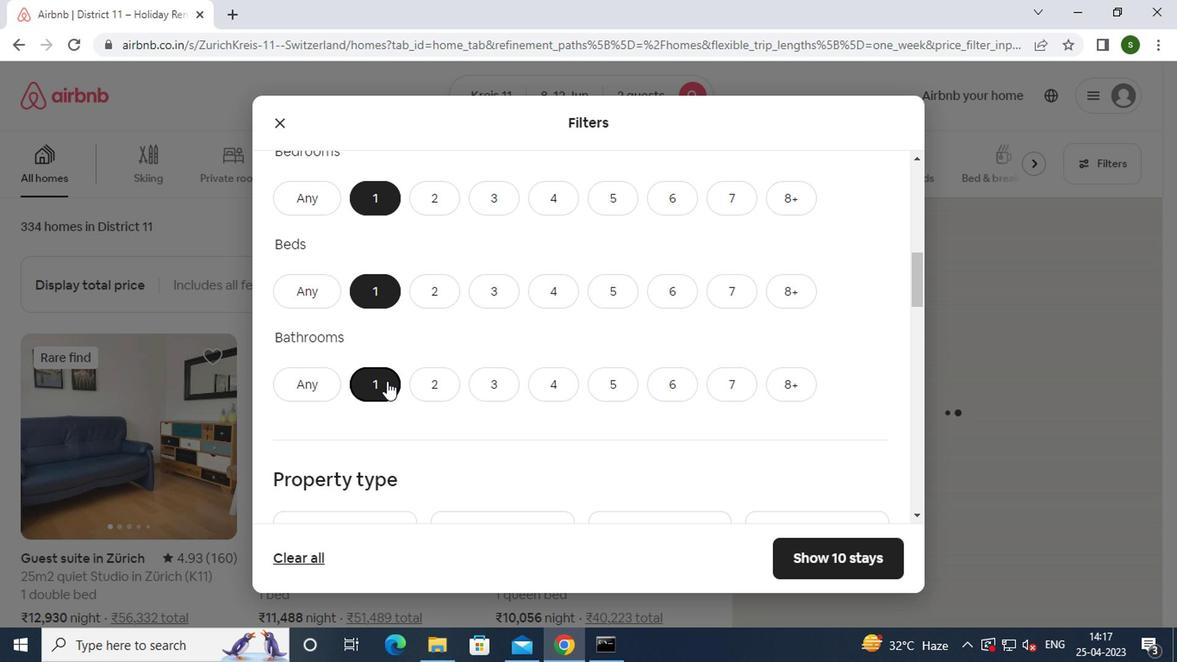 
Action: Mouse scrolled (384, 382) with delta (0, 0)
Screenshot: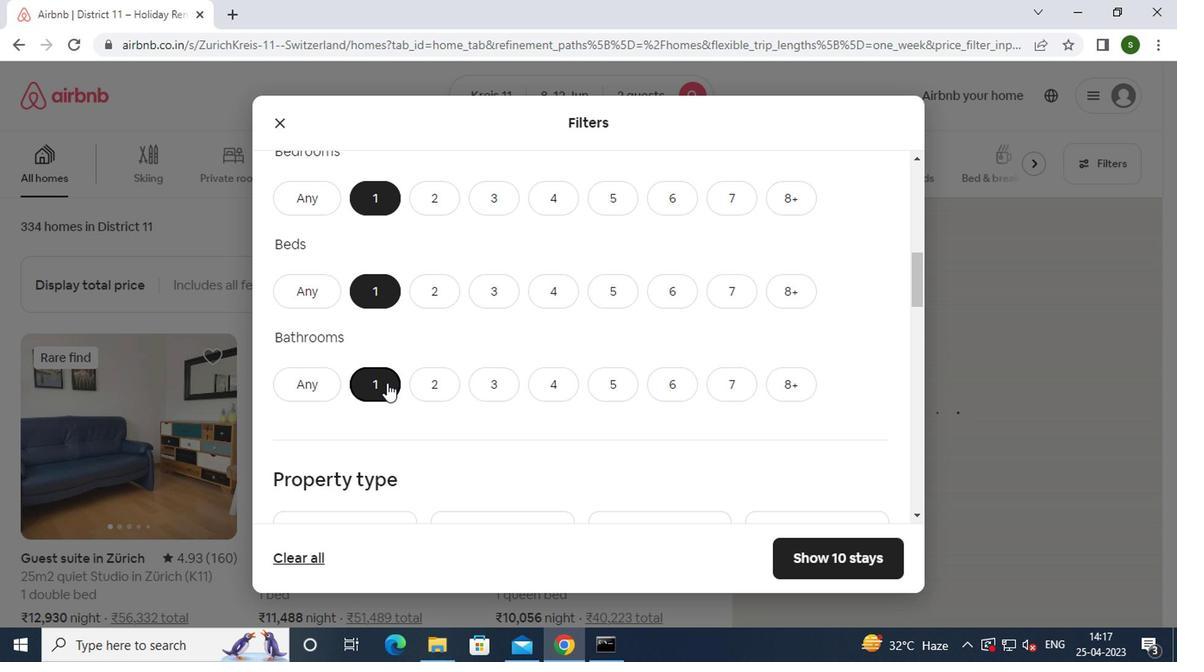 
Action: Mouse moved to (468, 463)
Screenshot: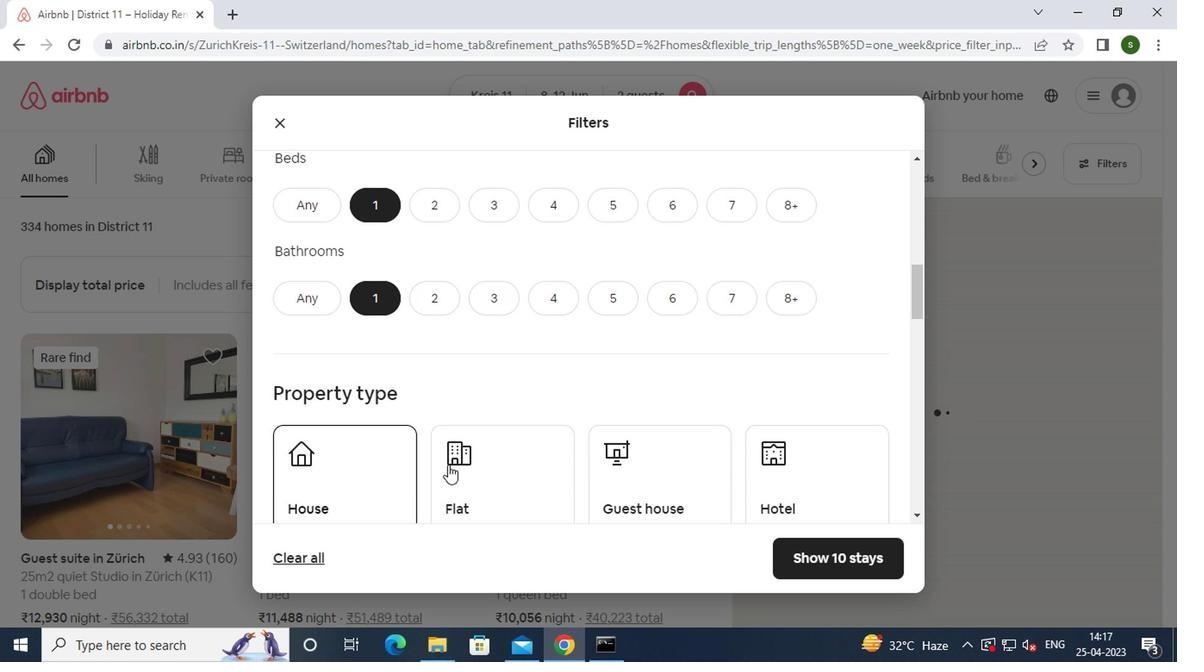 
Action: Mouse pressed left at (468, 463)
Screenshot: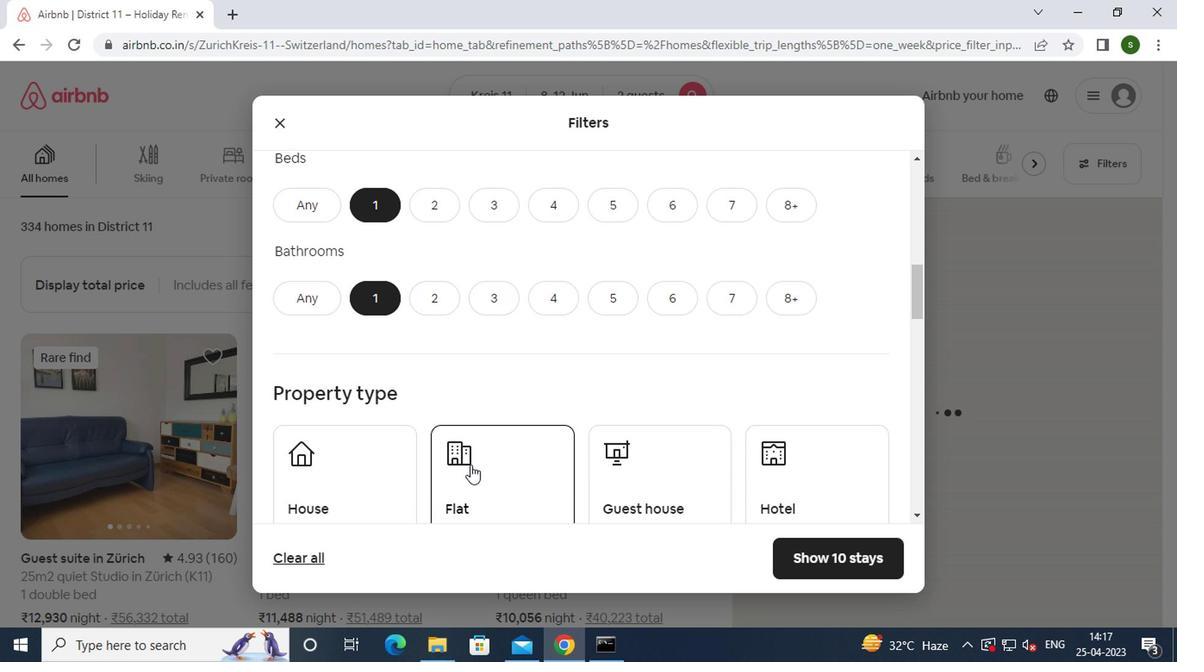 
Action: Mouse moved to (655, 454)
Screenshot: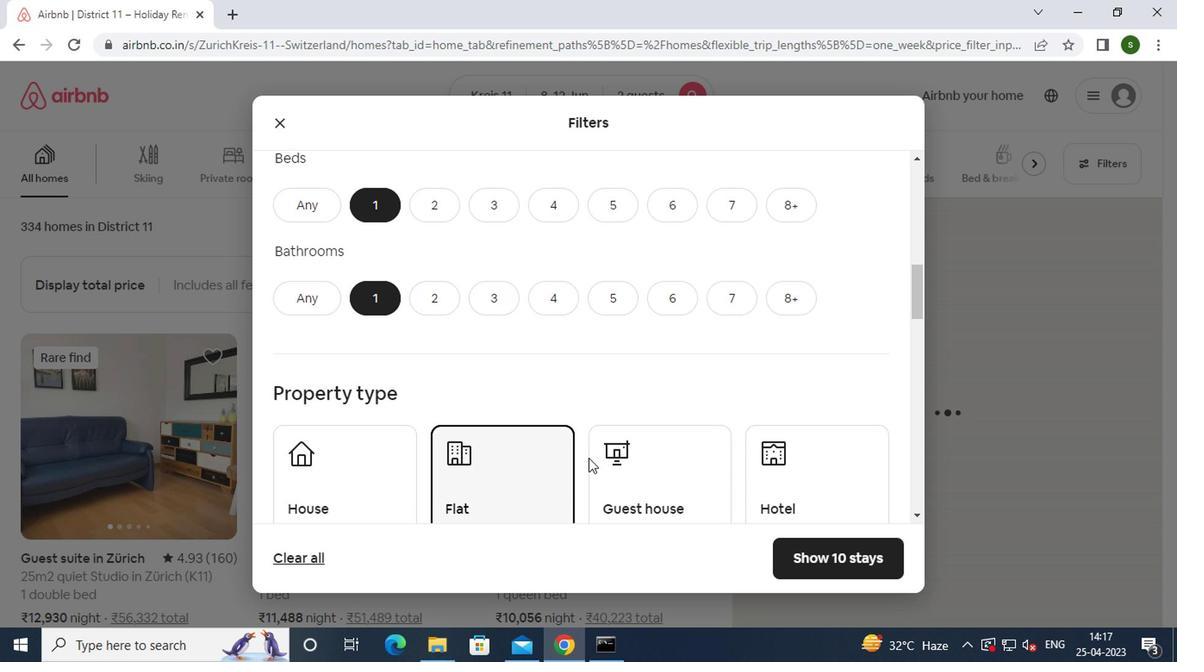 
Action: Mouse pressed left at (655, 454)
Screenshot: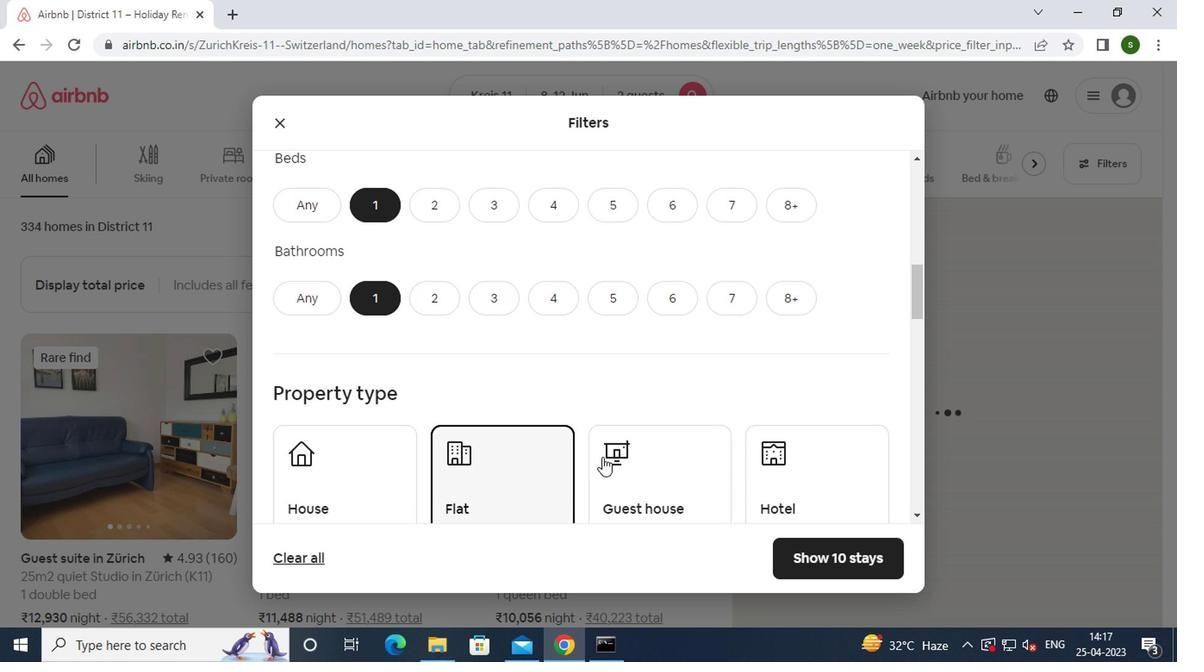 
Action: Mouse moved to (782, 455)
Screenshot: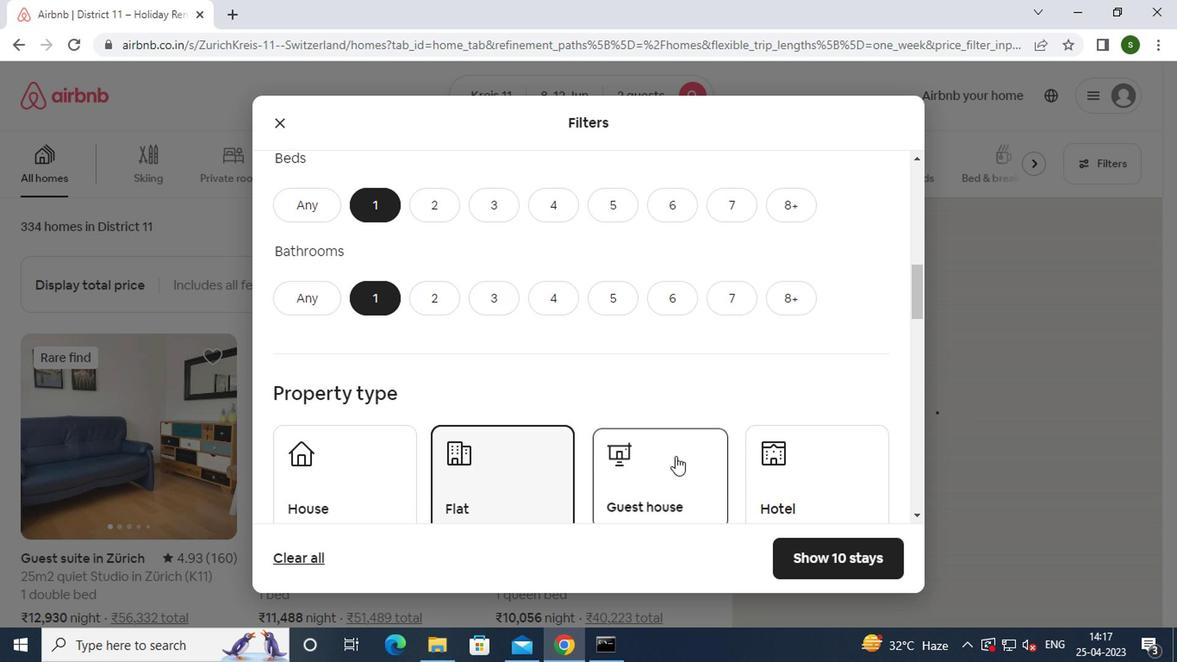 
Action: Mouse pressed left at (782, 455)
Screenshot: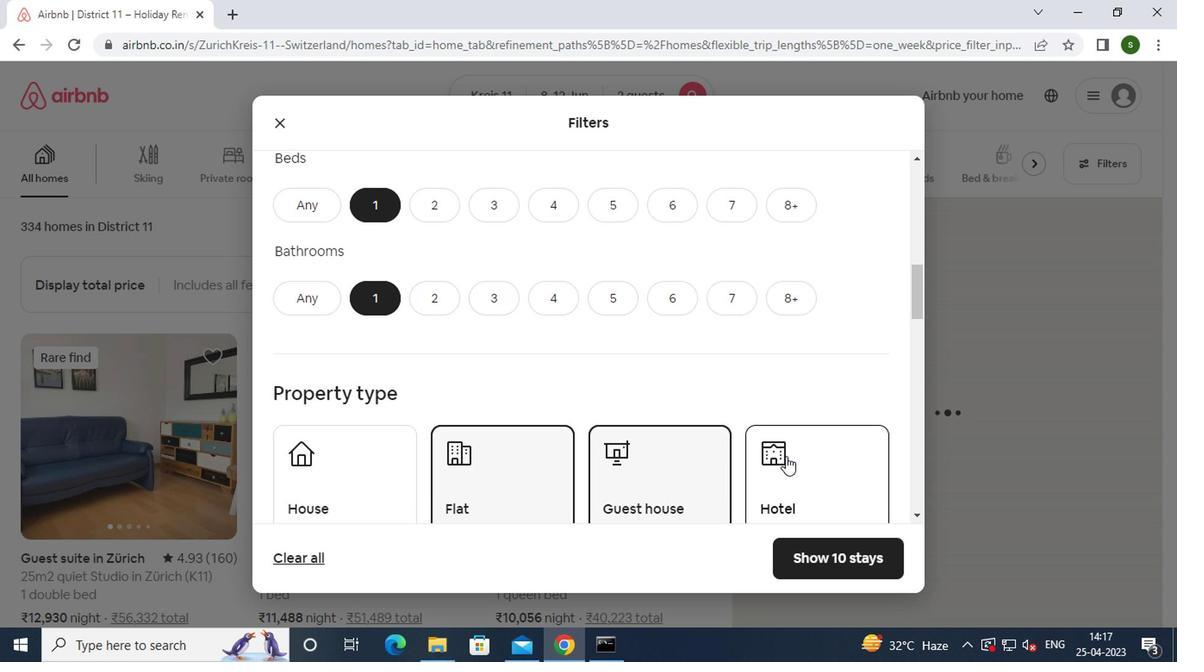 
Action: Mouse moved to (739, 391)
Screenshot: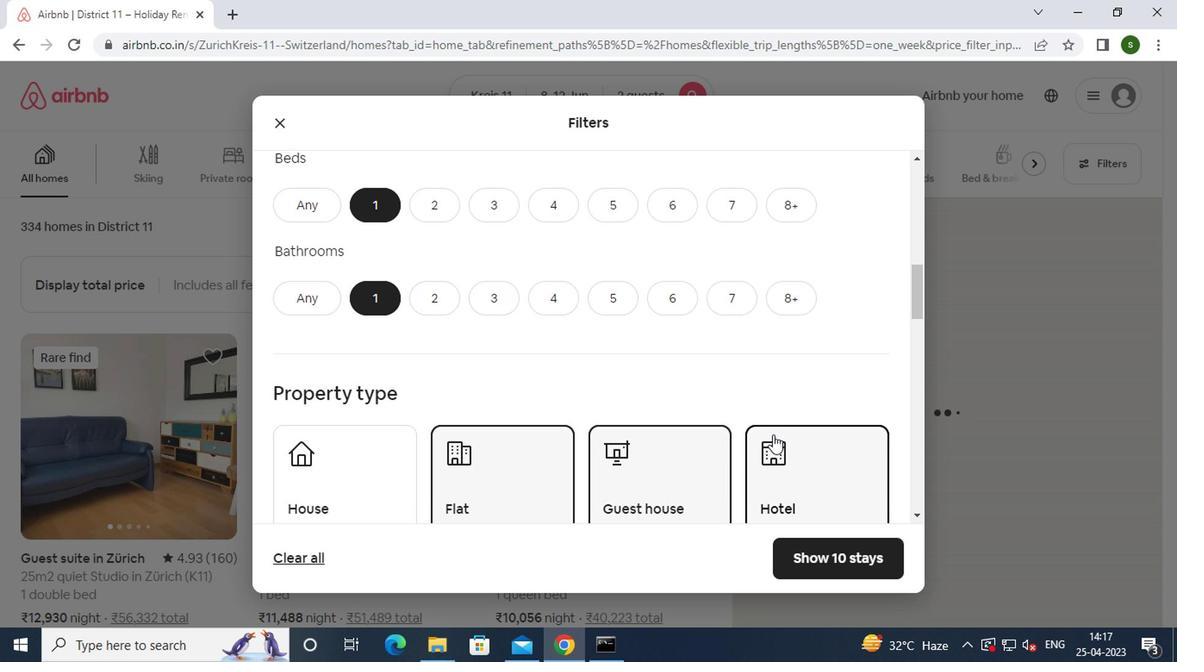
Action: Mouse scrolled (739, 391) with delta (0, 0)
Screenshot: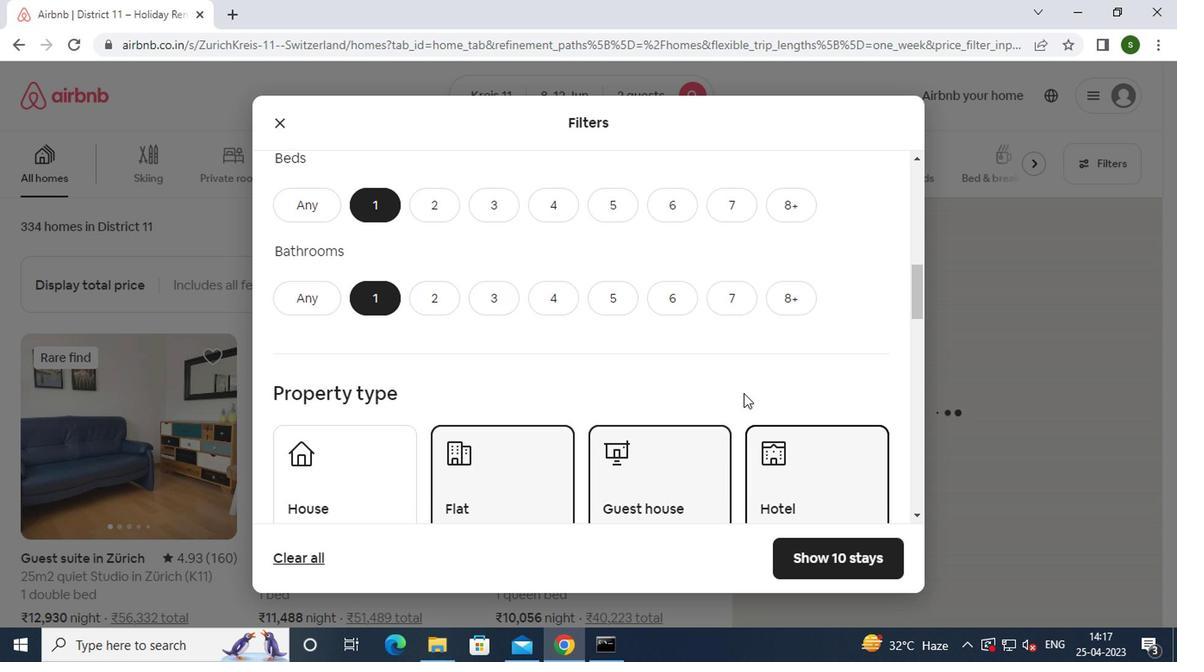
Action: Mouse scrolled (739, 391) with delta (0, 0)
Screenshot: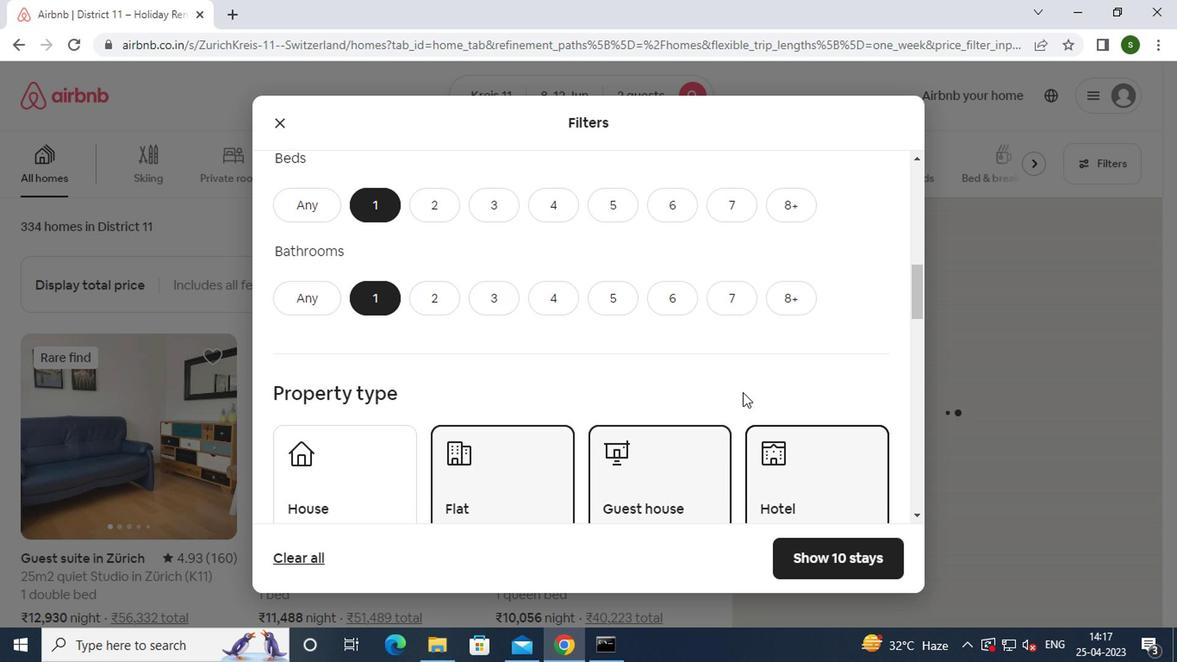 
Action: Mouse scrolled (739, 391) with delta (0, 0)
Screenshot: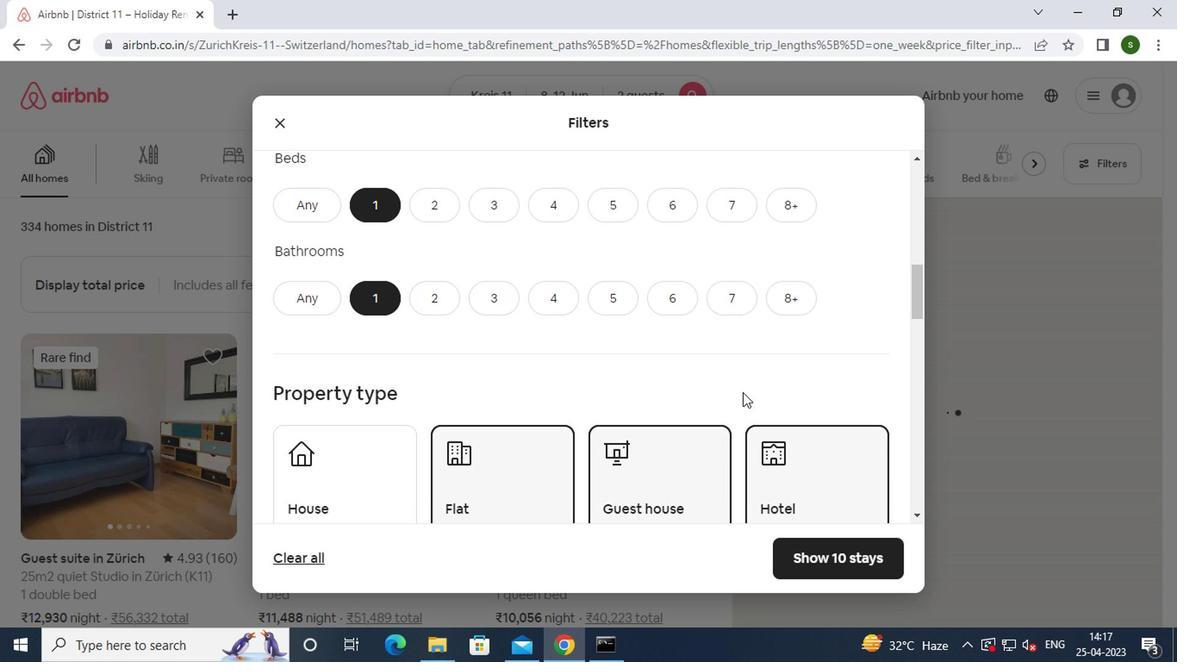 
Action: Mouse scrolled (739, 391) with delta (0, 0)
Screenshot: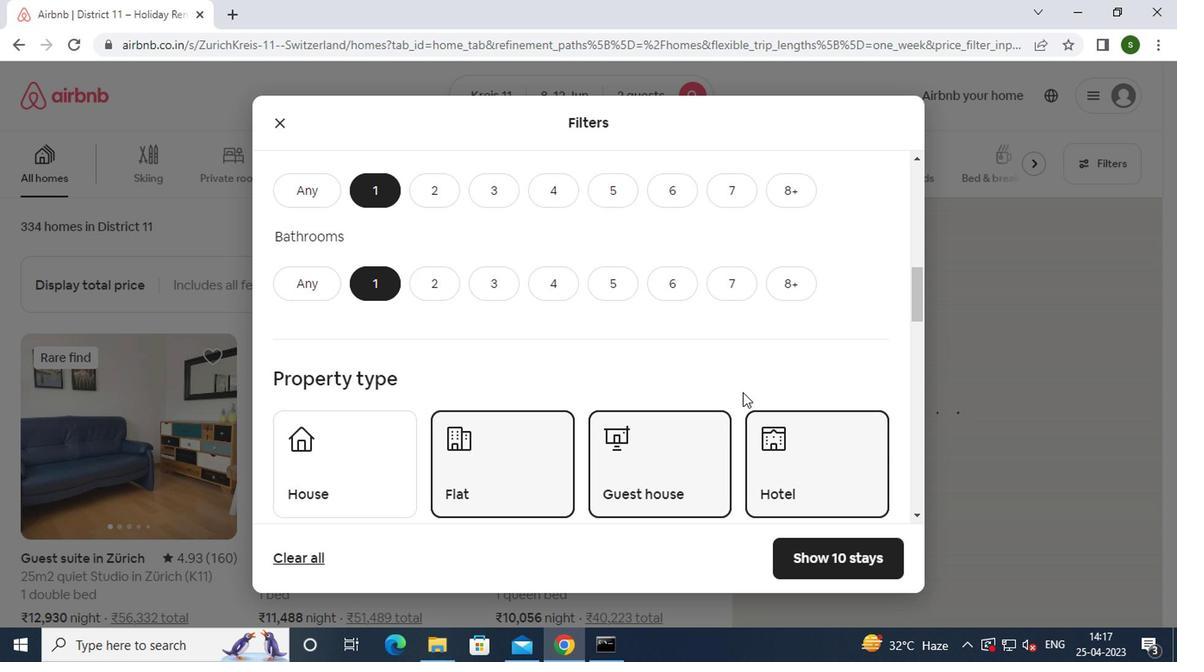 
Action: Mouse scrolled (739, 391) with delta (0, 0)
Screenshot: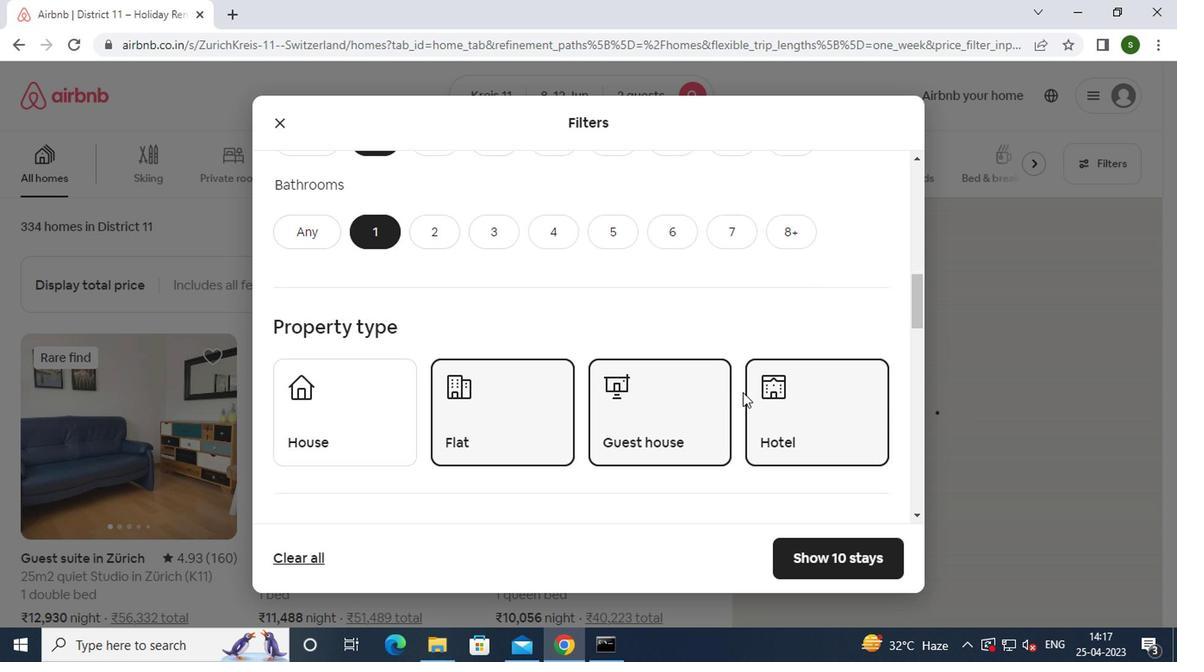
Action: Mouse scrolled (739, 391) with delta (0, 0)
Screenshot: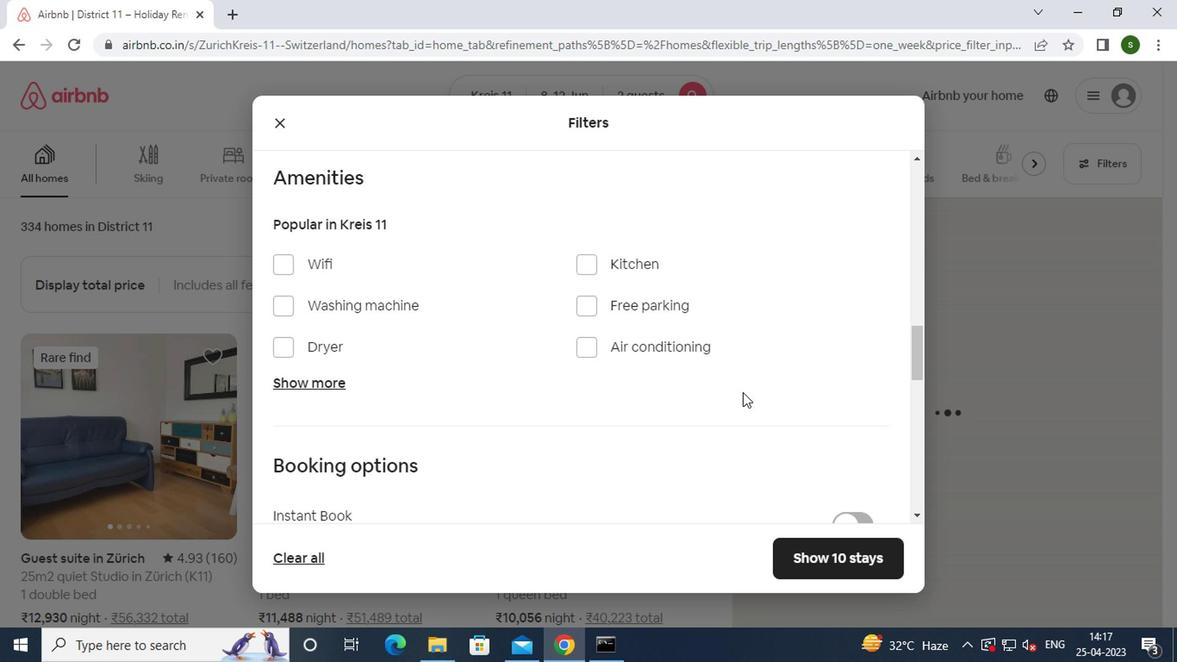 
Action: Mouse scrolled (739, 391) with delta (0, 0)
Screenshot: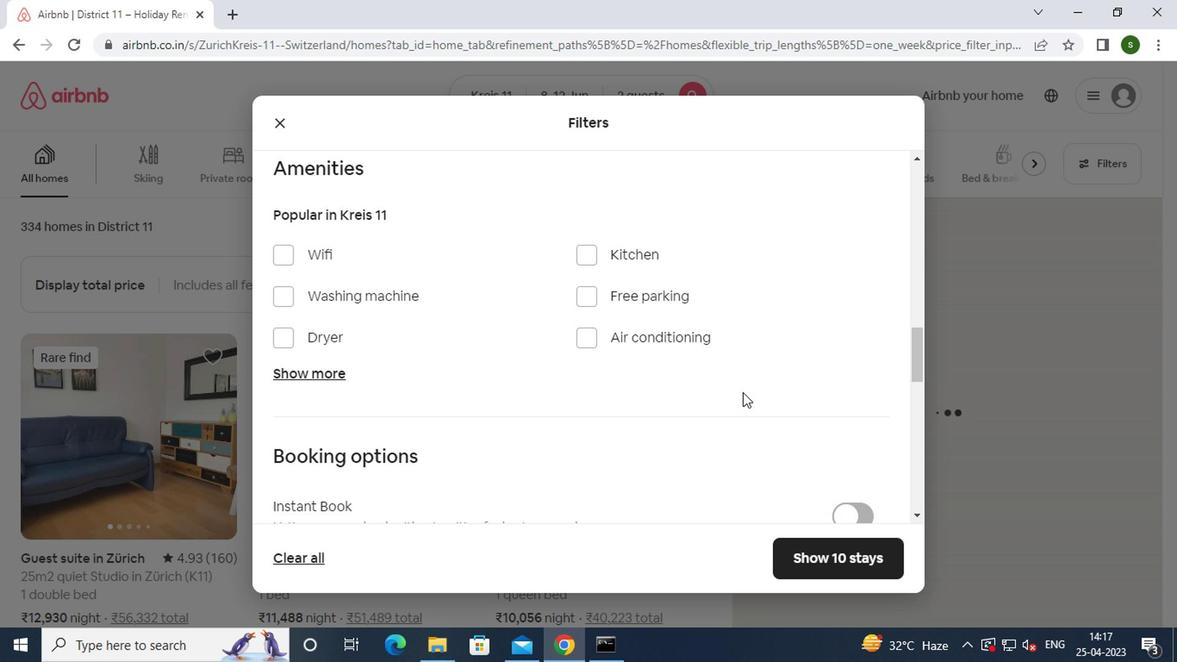 
Action: Mouse scrolled (739, 391) with delta (0, 0)
Screenshot: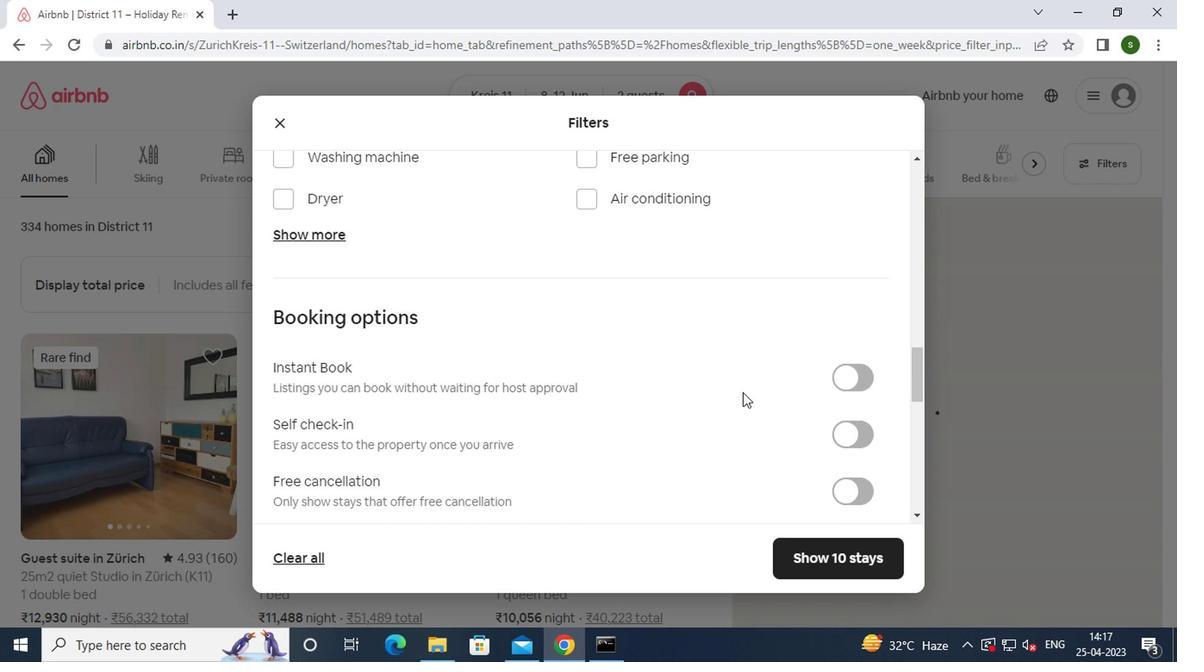
Action: Mouse moved to (848, 317)
Screenshot: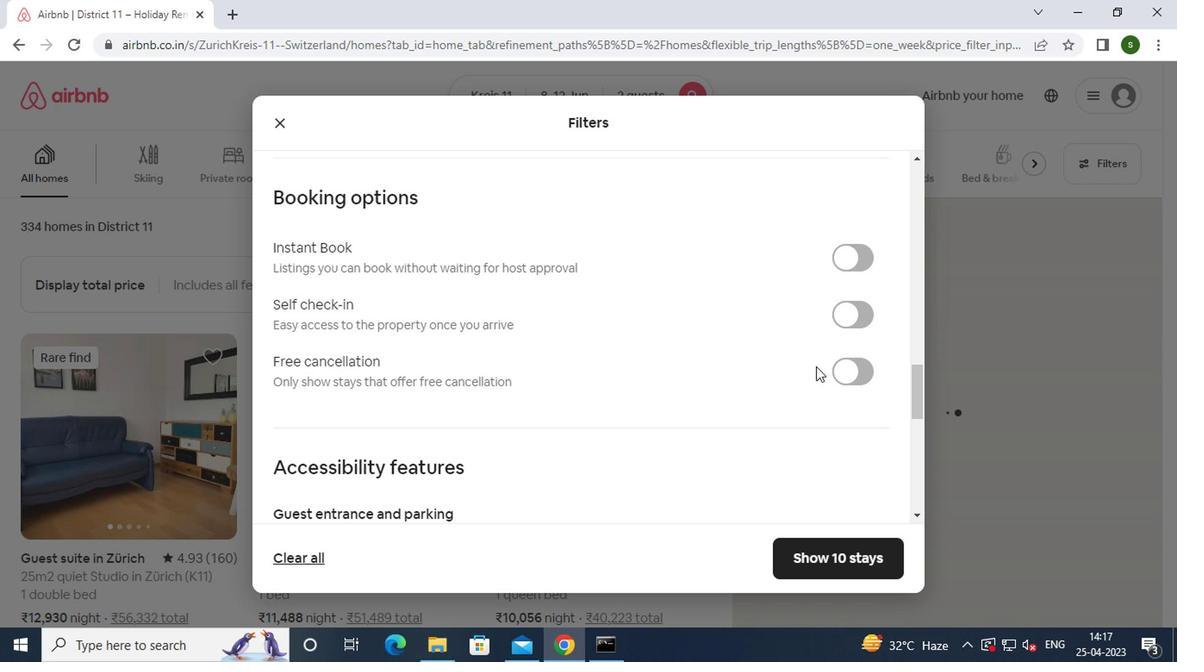 
Action: Mouse pressed left at (848, 317)
Screenshot: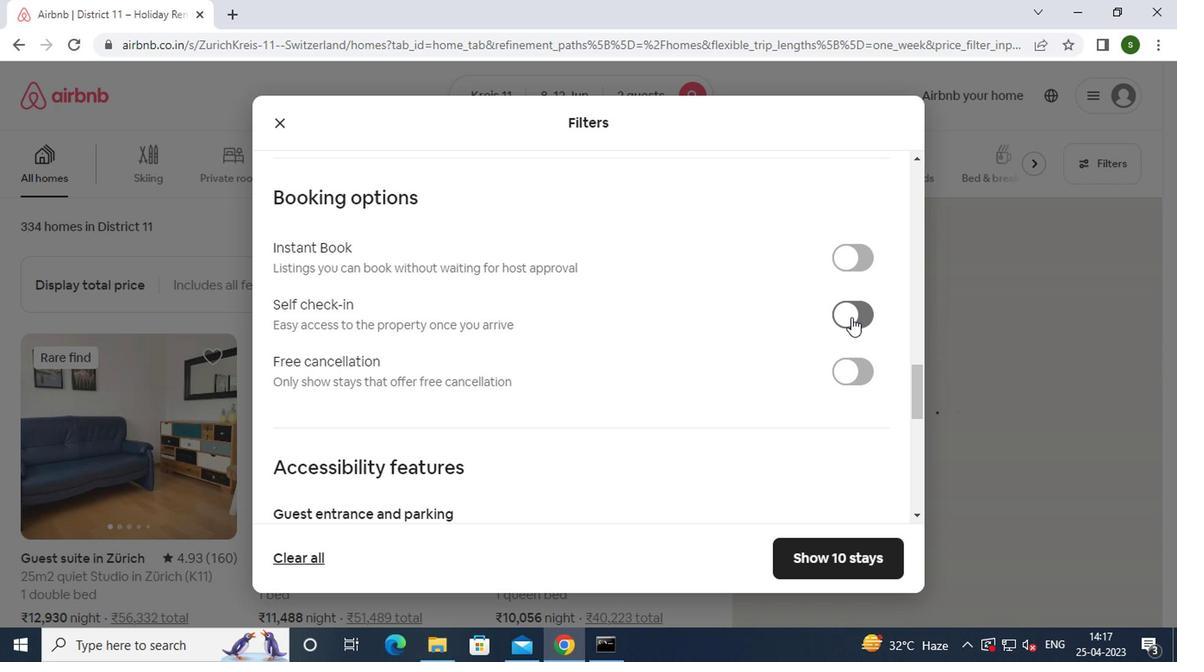 
Action: Mouse moved to (666, 334)
Screenshot: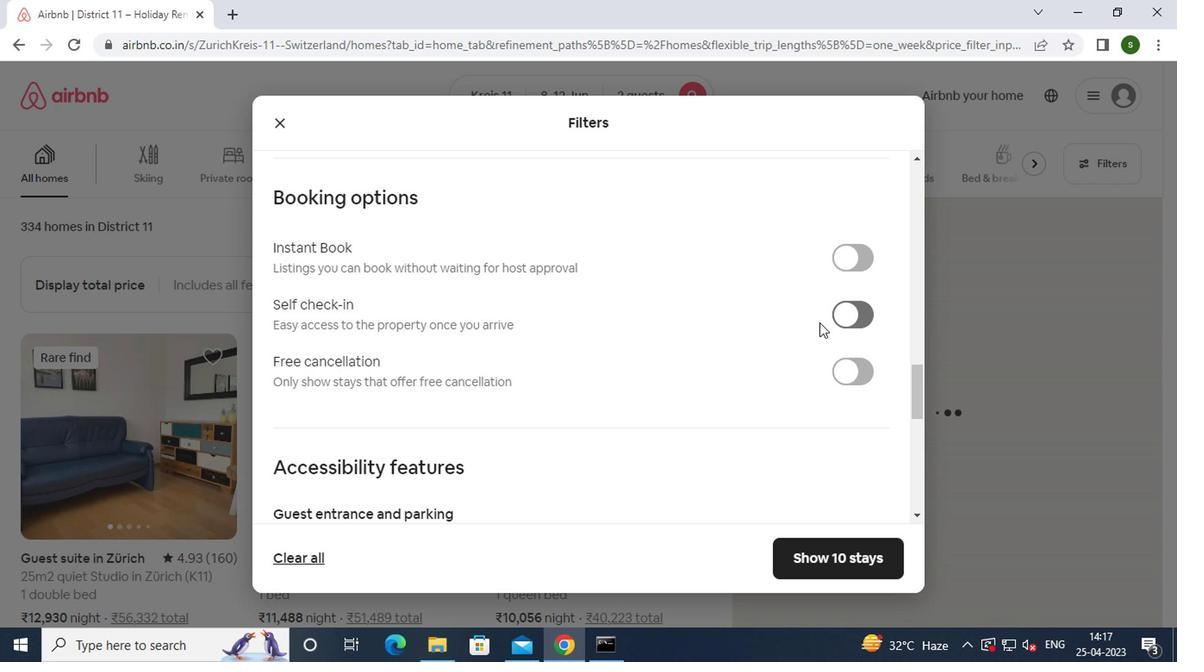 
Action: Mouse scrolled (666, 333) with delta (0, -1)
Screenshot: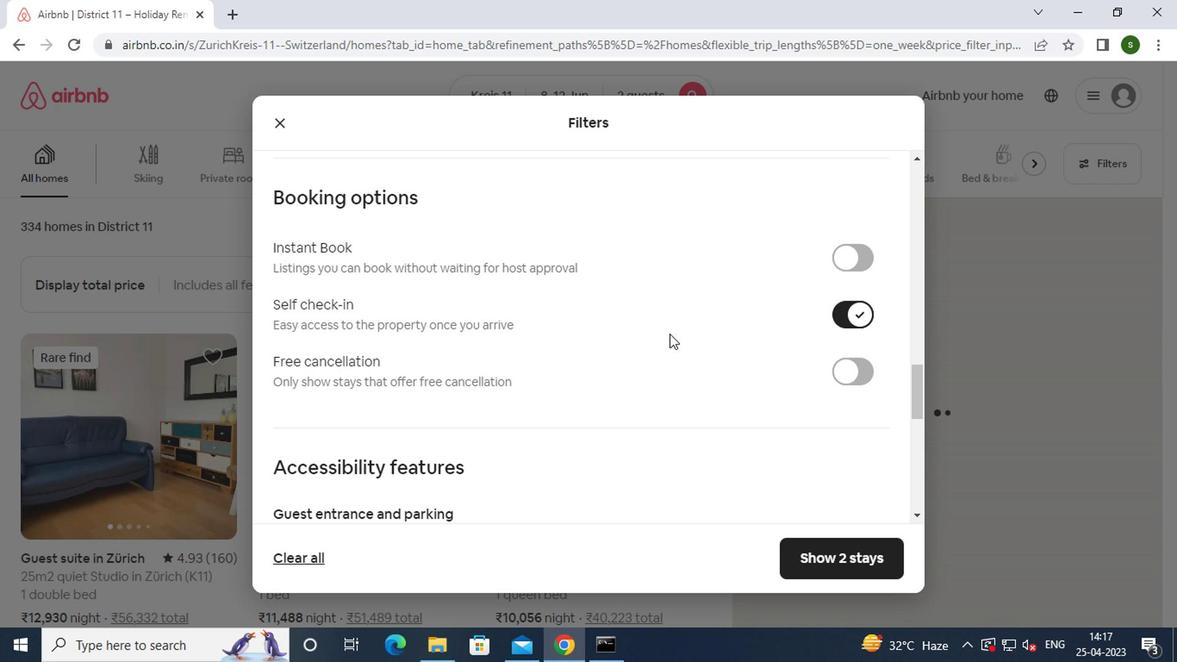
Action: Mouse scrolled (666, 333) with delta (0, -1)
Screenshot: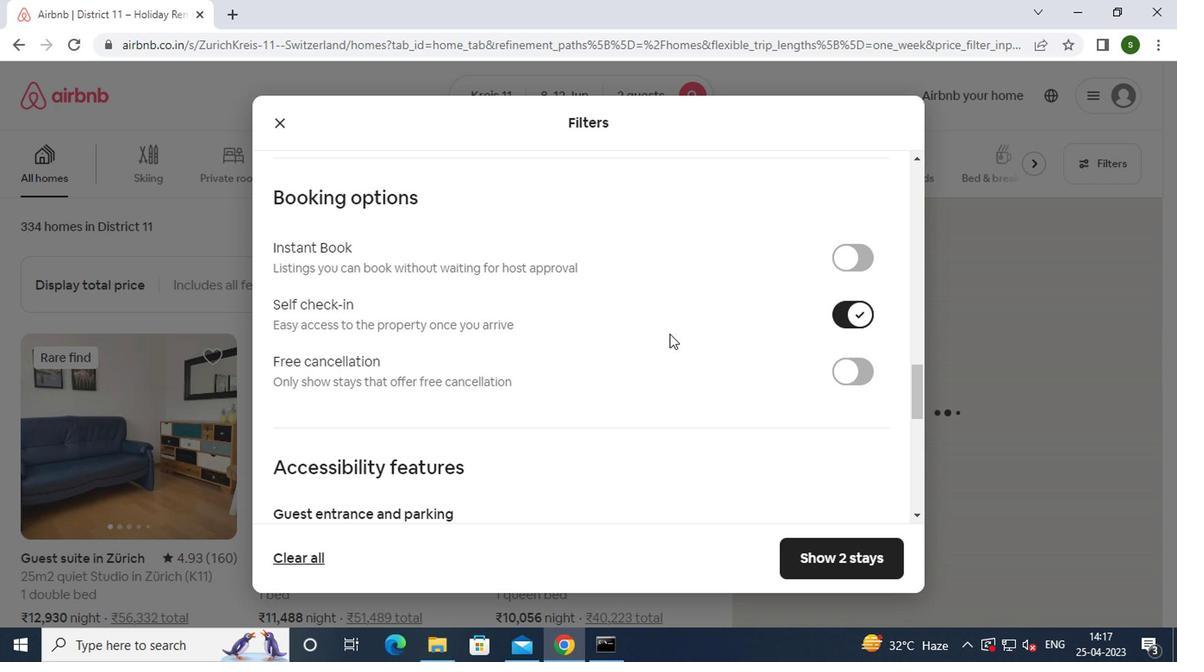 
Action: Mouse scrolled (666, 333) with delta (0, -1)
Screenshot: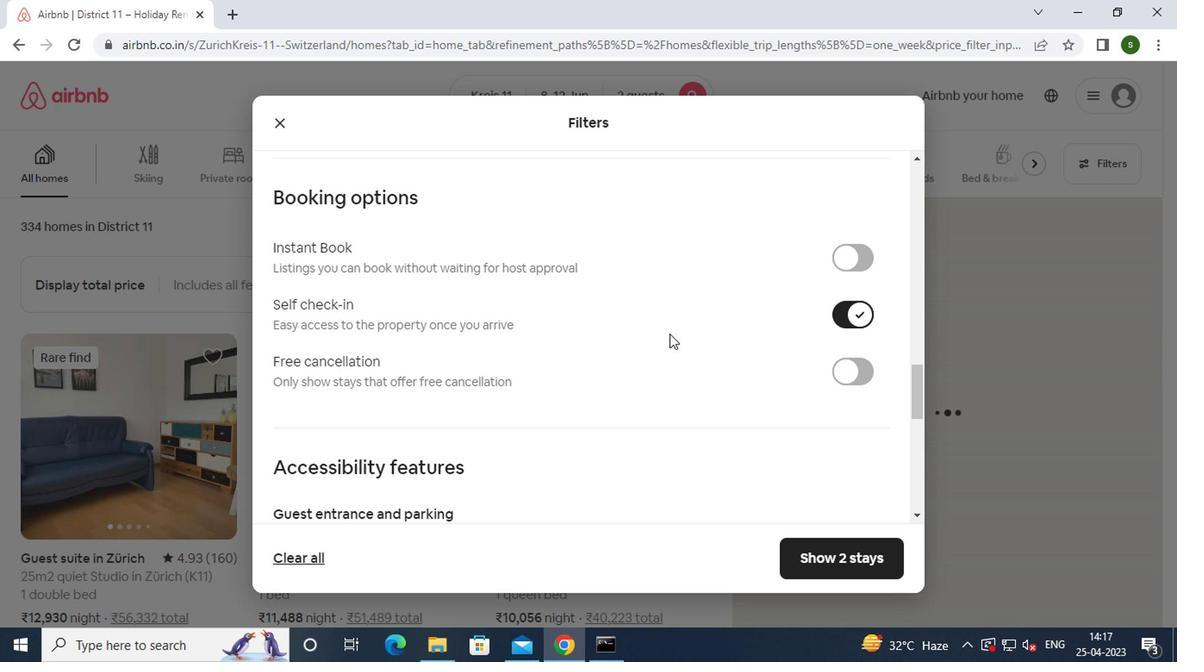 
Action: Mouse scrolled (666, 333) with delta (0, -1)
Screenshot: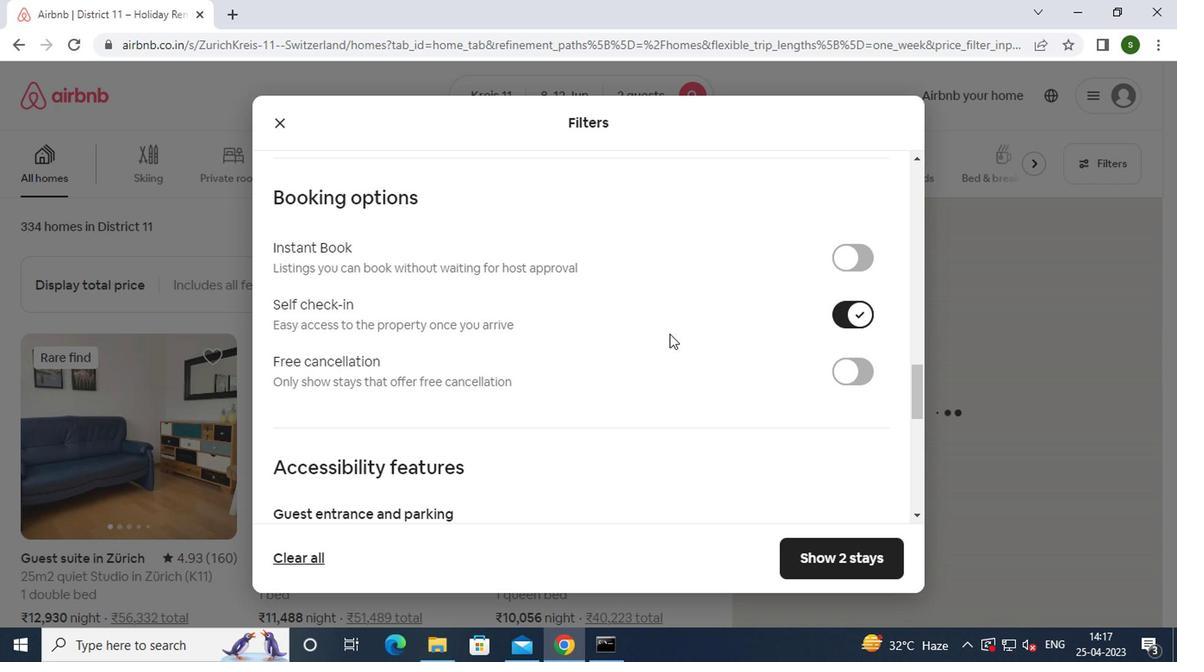 
Action: Mouse scrolled (666, 333) with delta (0, -1)
Screenshot: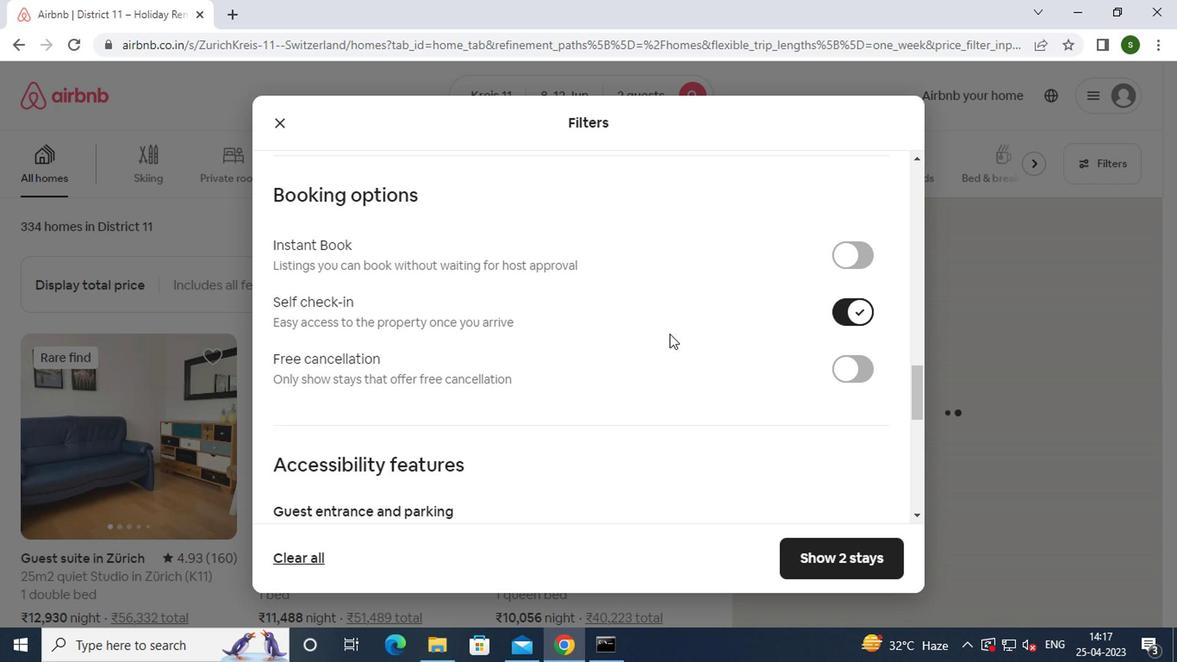 
Action: Mouse scrolled (666, 333) with delta (0, -1)
Screenshot: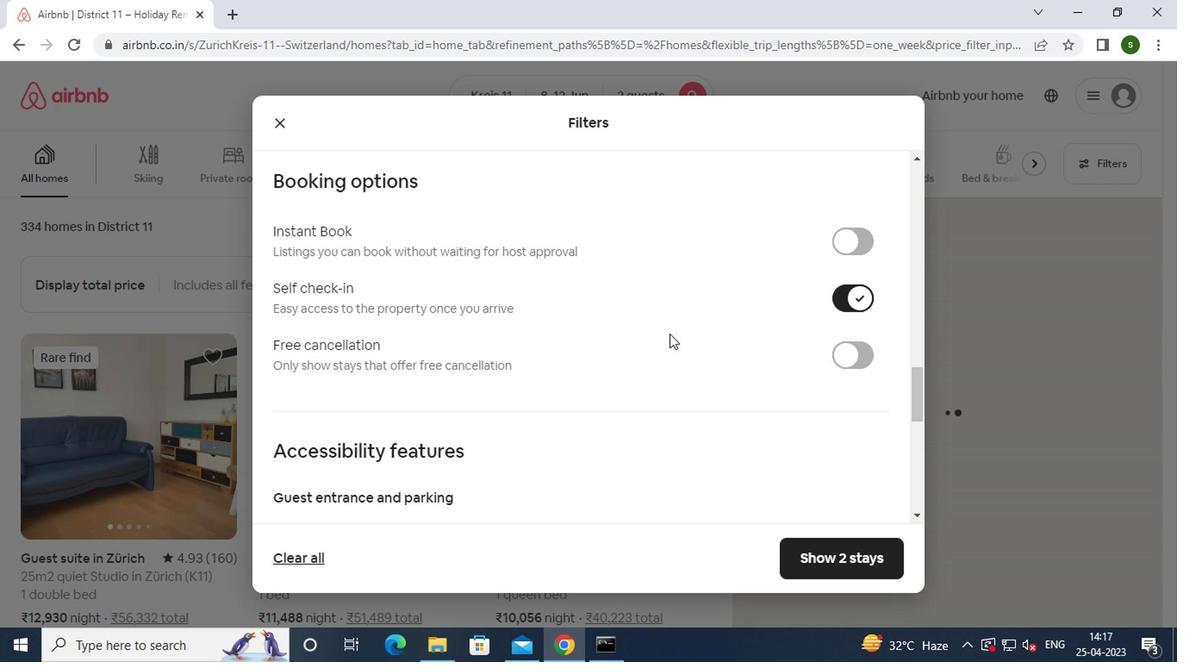 
Action: Mouse scrolled (666, 333) with delta (0, -1)
Screenshot: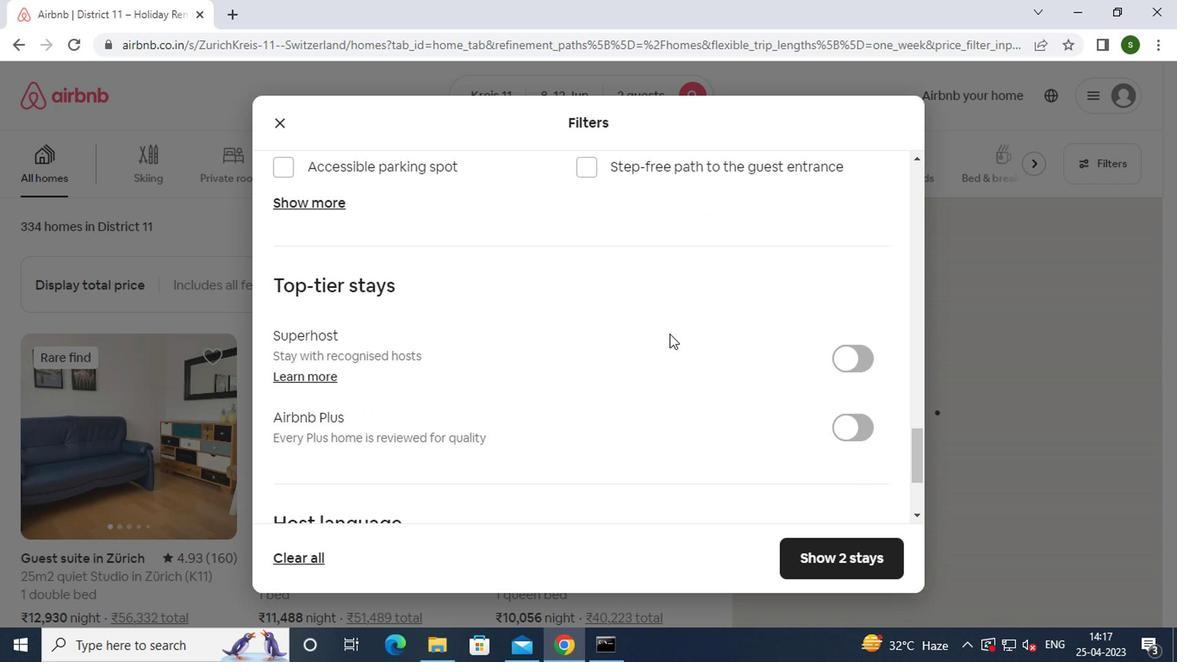 
Action: Mouse scrolled (666, 333) with delta (0, -1)
Screenshot: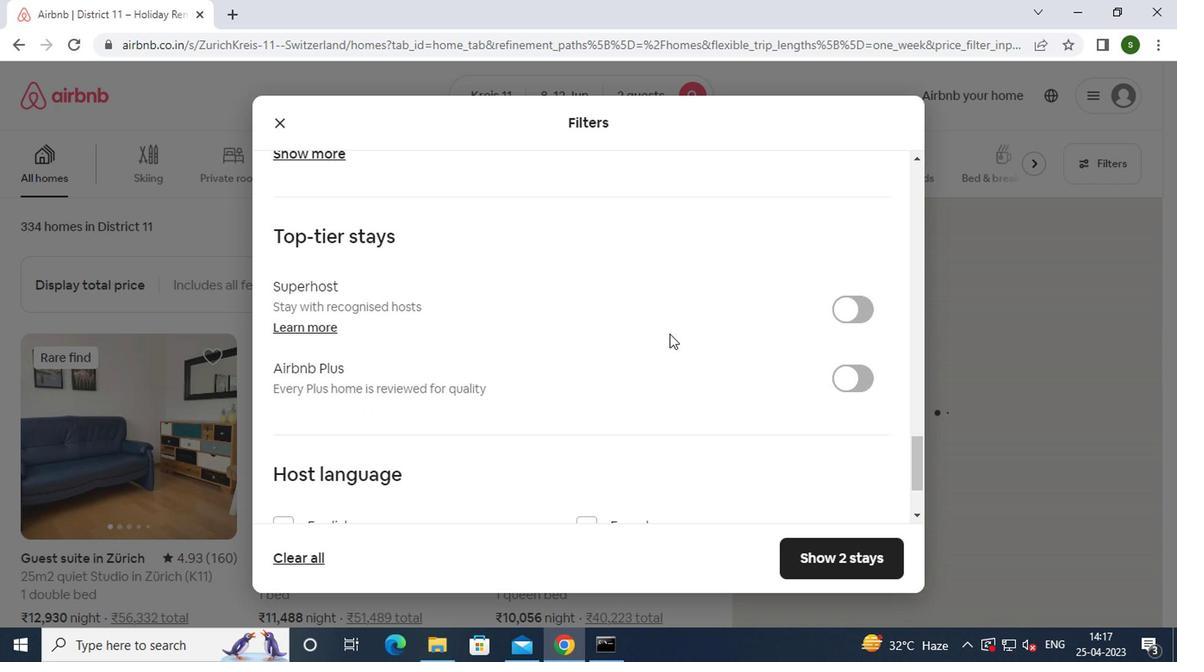 
Action: Mouse scrolled (666, 333) with delta (0, -1)
Screenshot: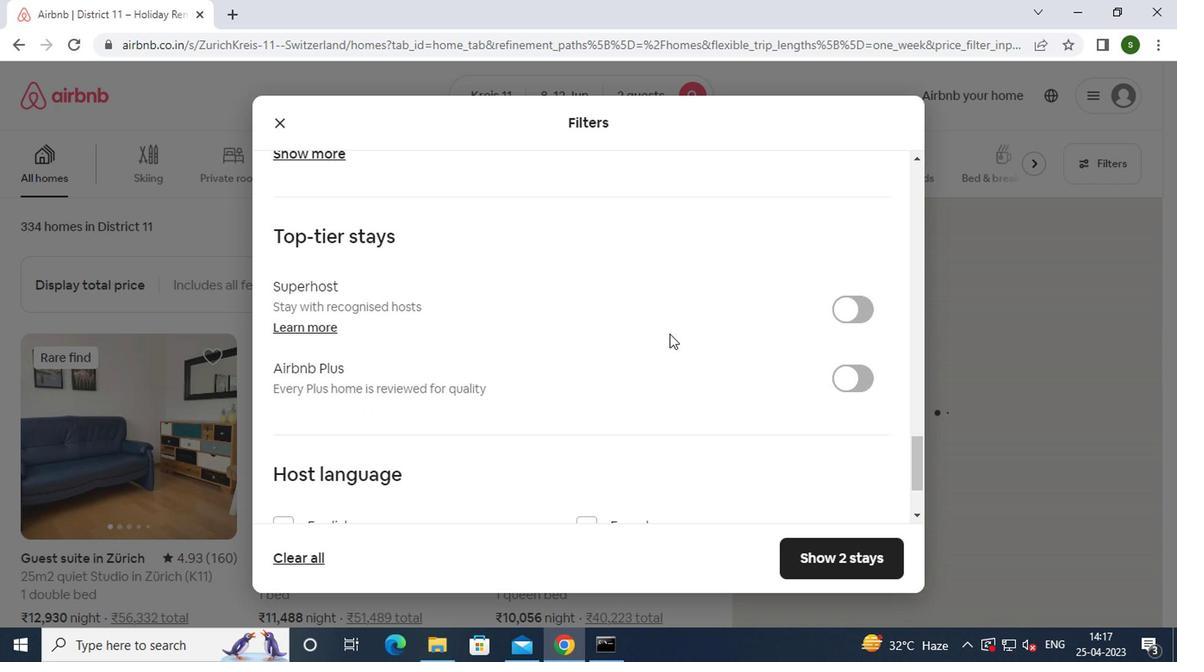 
Action: Mouse scrolled (666, 333) with delta (0, -1)
Screenshot: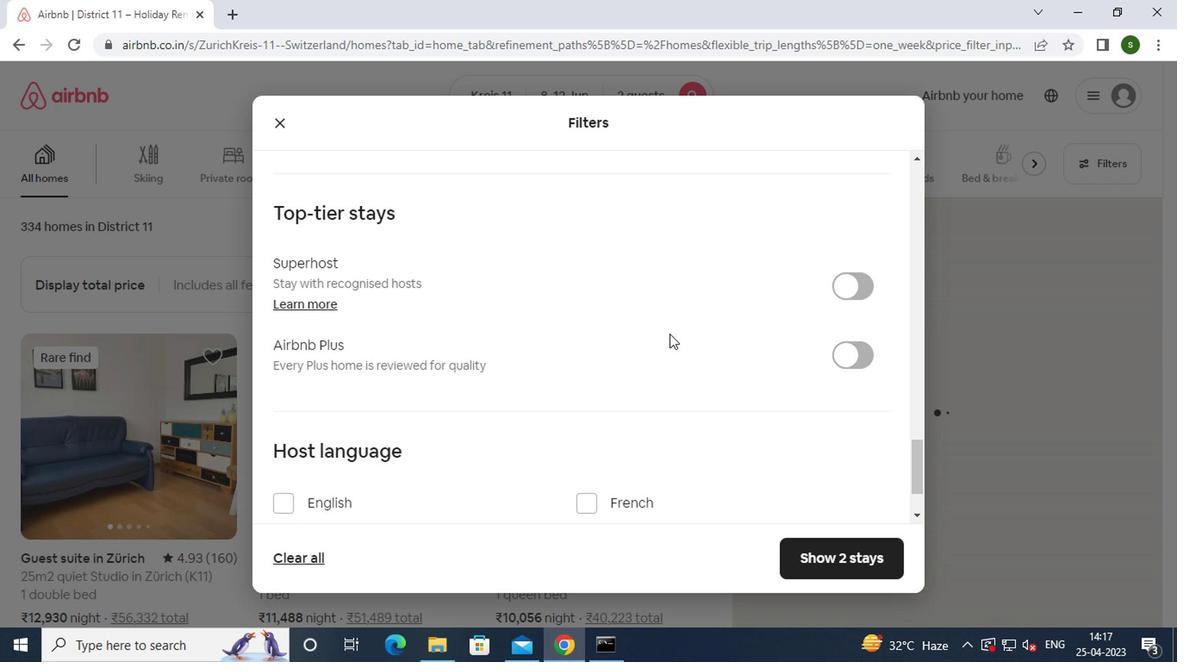 
Action: Mouse scrolled (666, 333) with delta (0, -1)
Screenshot: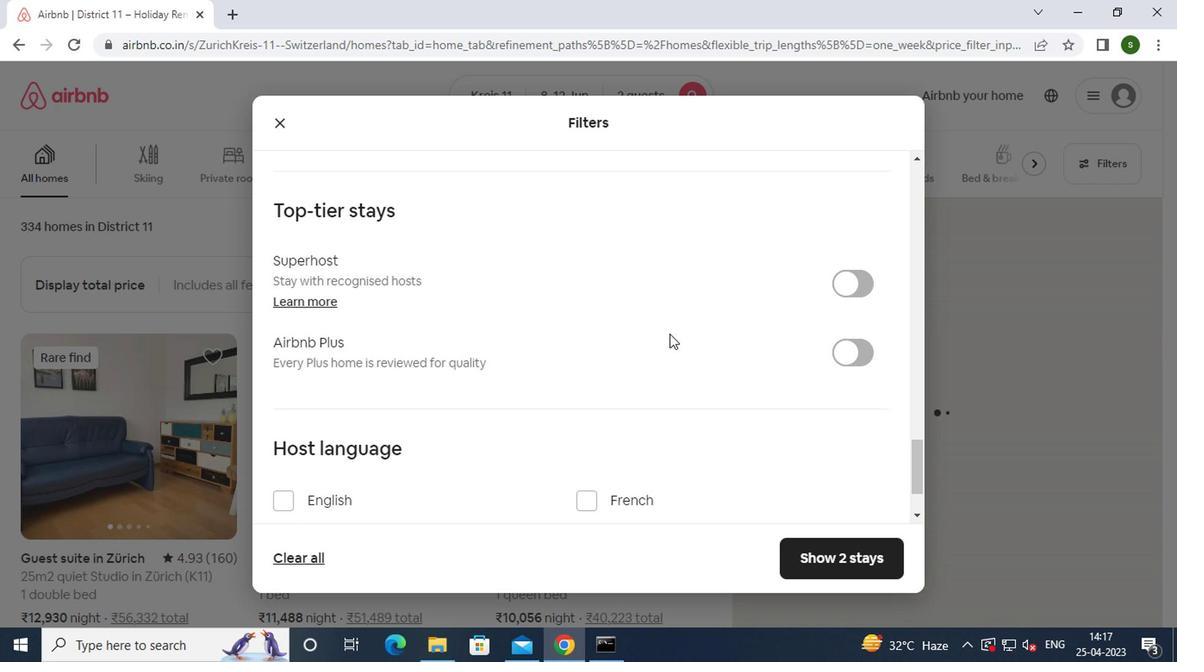 
Action: Mouse moved to (304, 404)
Screenshot: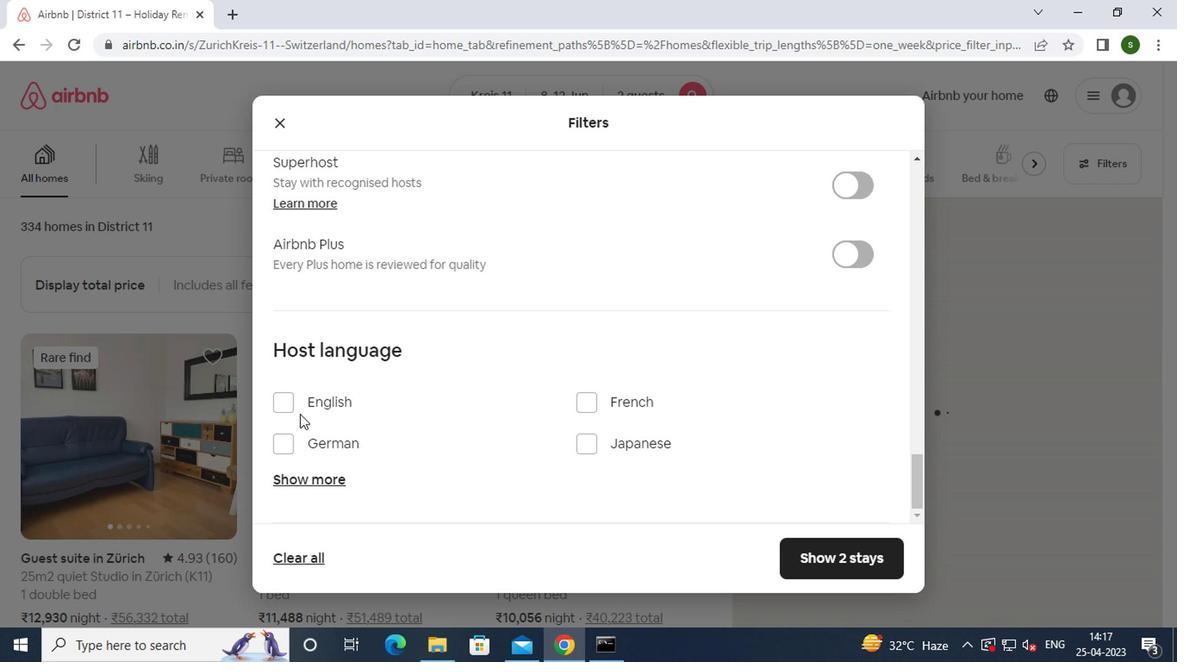 
Action: Mouse pressed left at (304, 404)
Screenshot: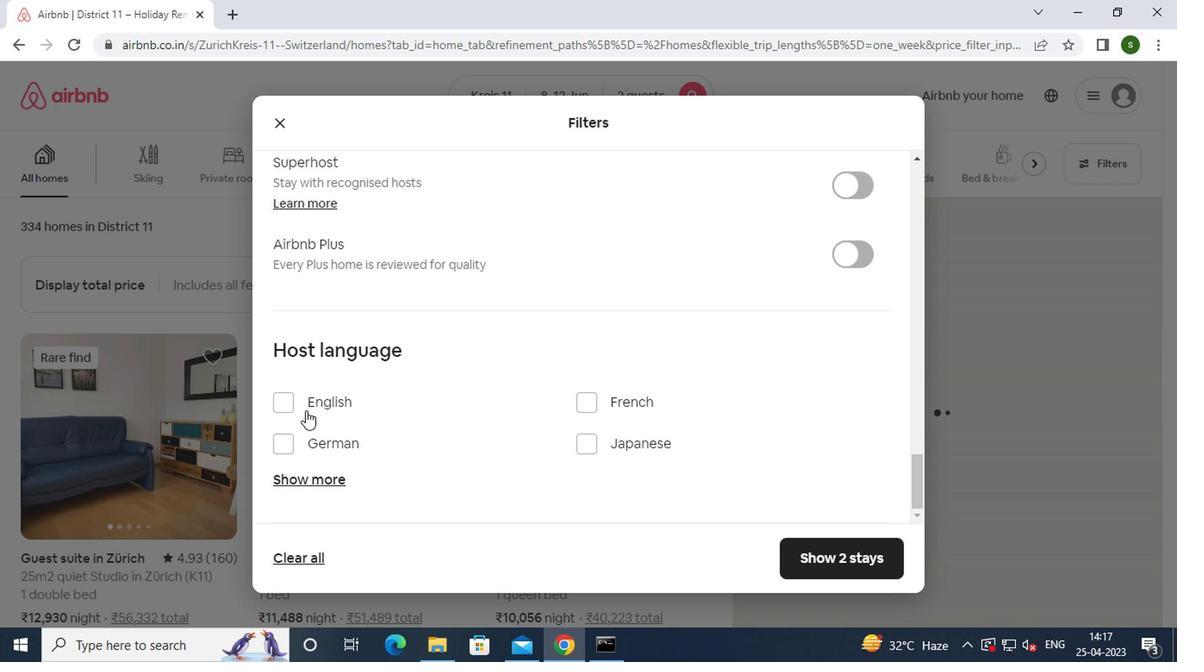 
Action: Mouse moved to (799, 557)
Screenshot: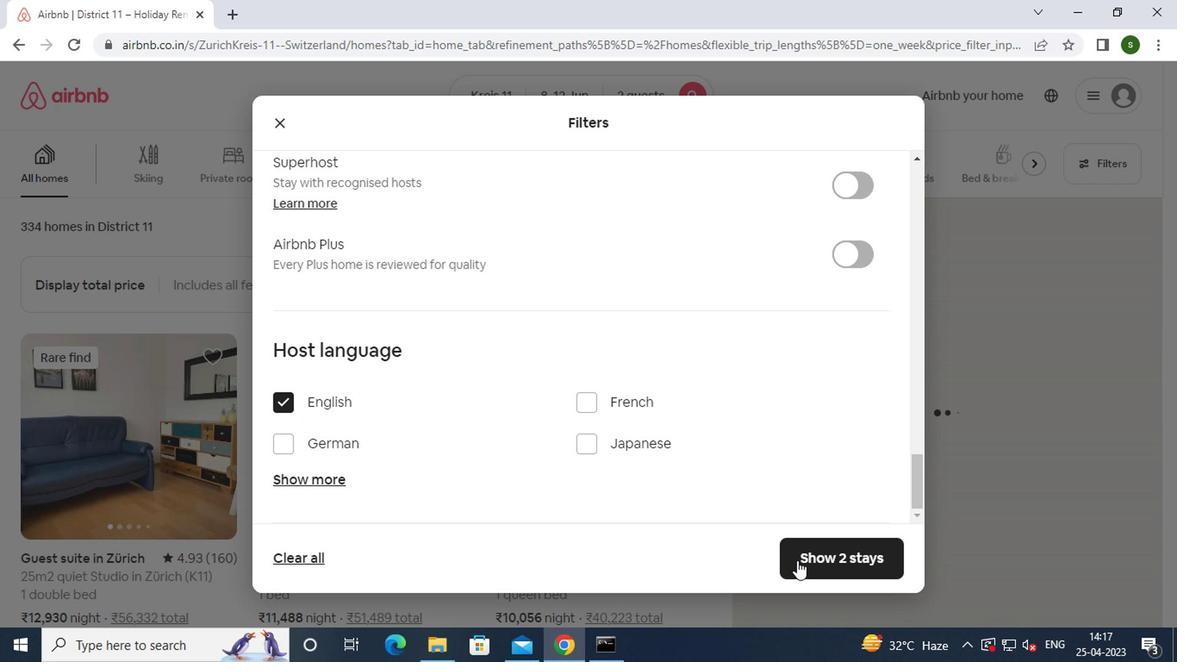 
Action: Mouse pressed left at (799, 557)
Screenshot: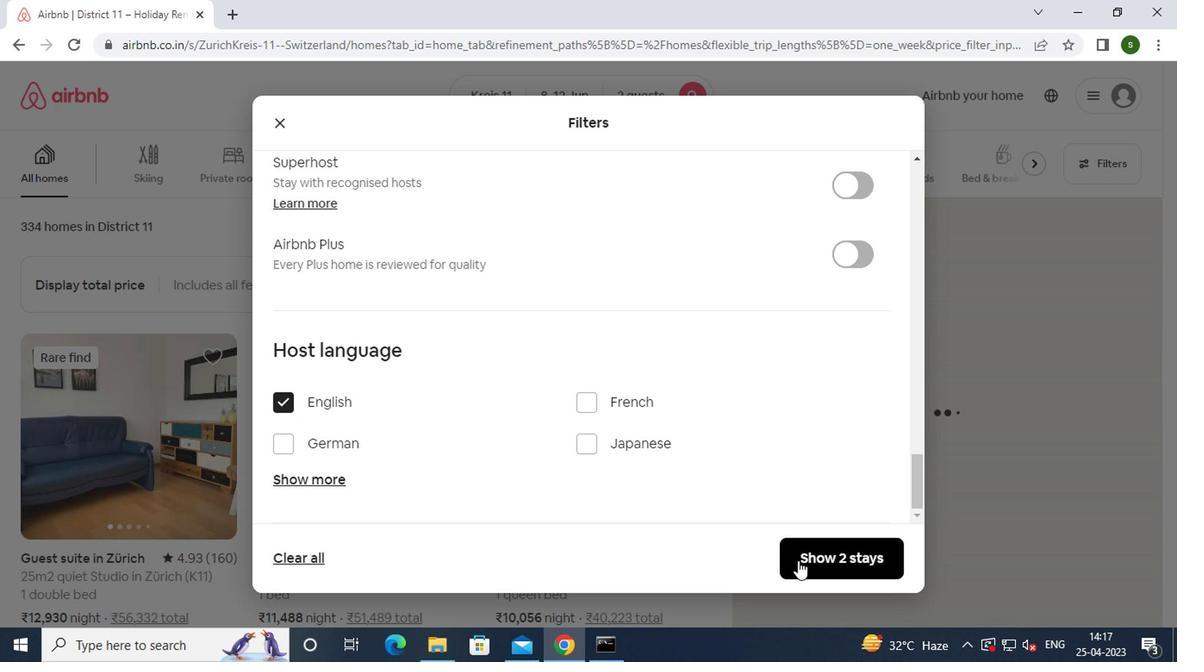 
Action: Mouse moved to (575, 328)
Screenshot: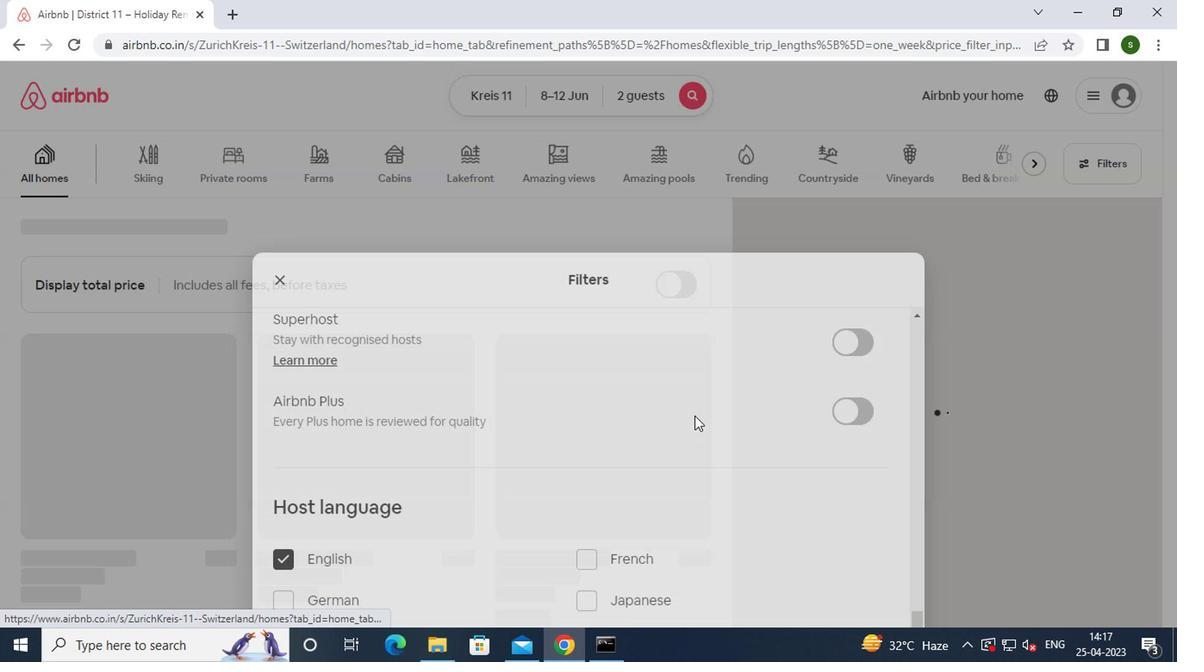 
